 Task: In the  document riskmgmt.txt Select the text and change paragraph spacing to  '1.5' Change page orientation to  'Landscape' Add Page color Navy Blue
Action: Mouse pressed left at (361, 436)
Screenshot: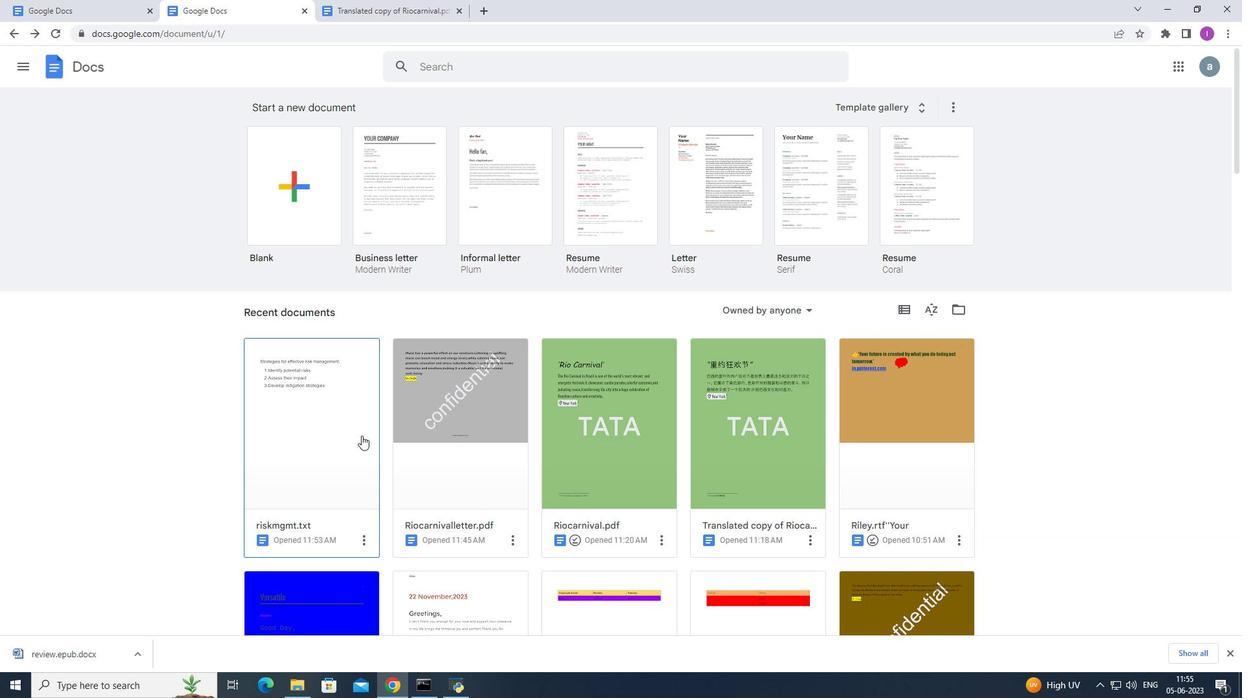 
Action: Mouse moved to (392, 225)
Screenshot: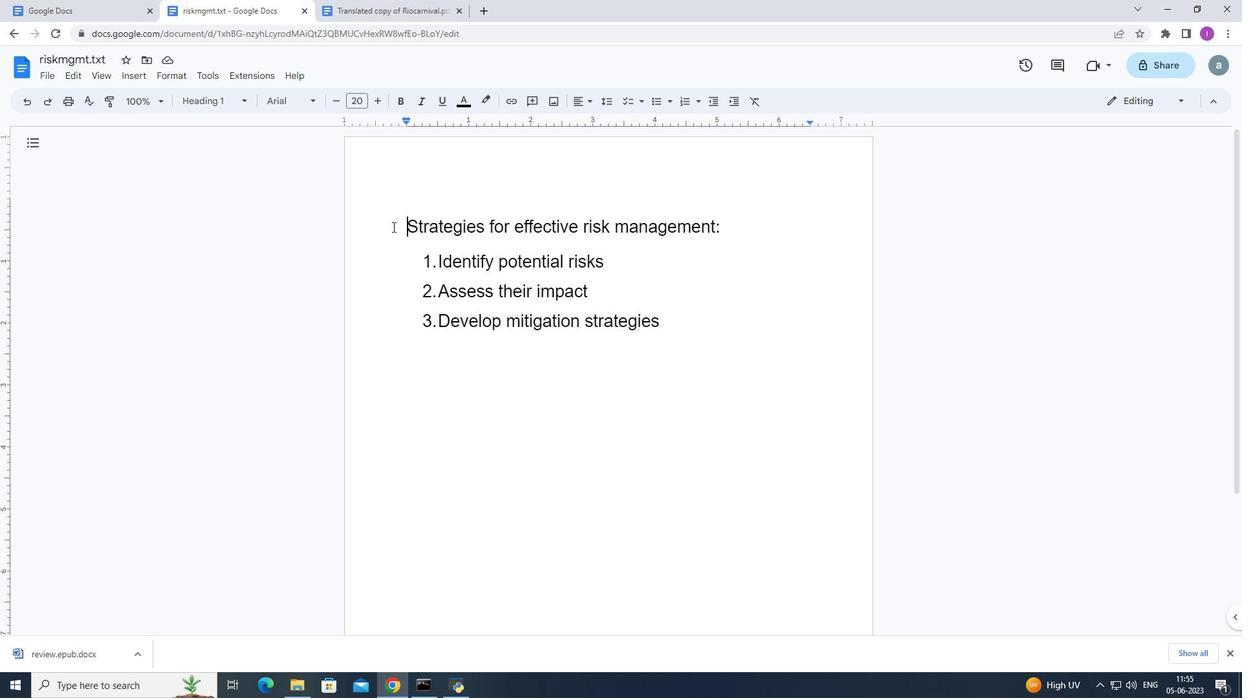 
Action: Mouse pressed left at (392, 225)
Screenshot: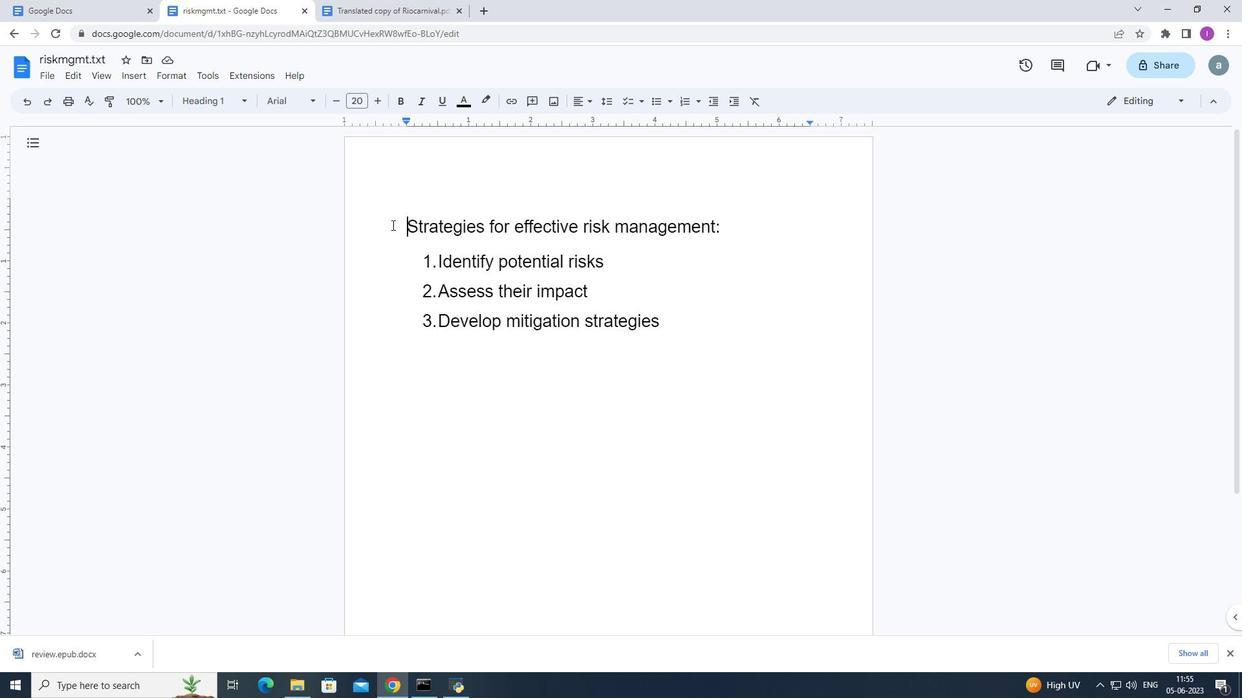 
Action: Mouse moved to (599, 100)
Screenshot: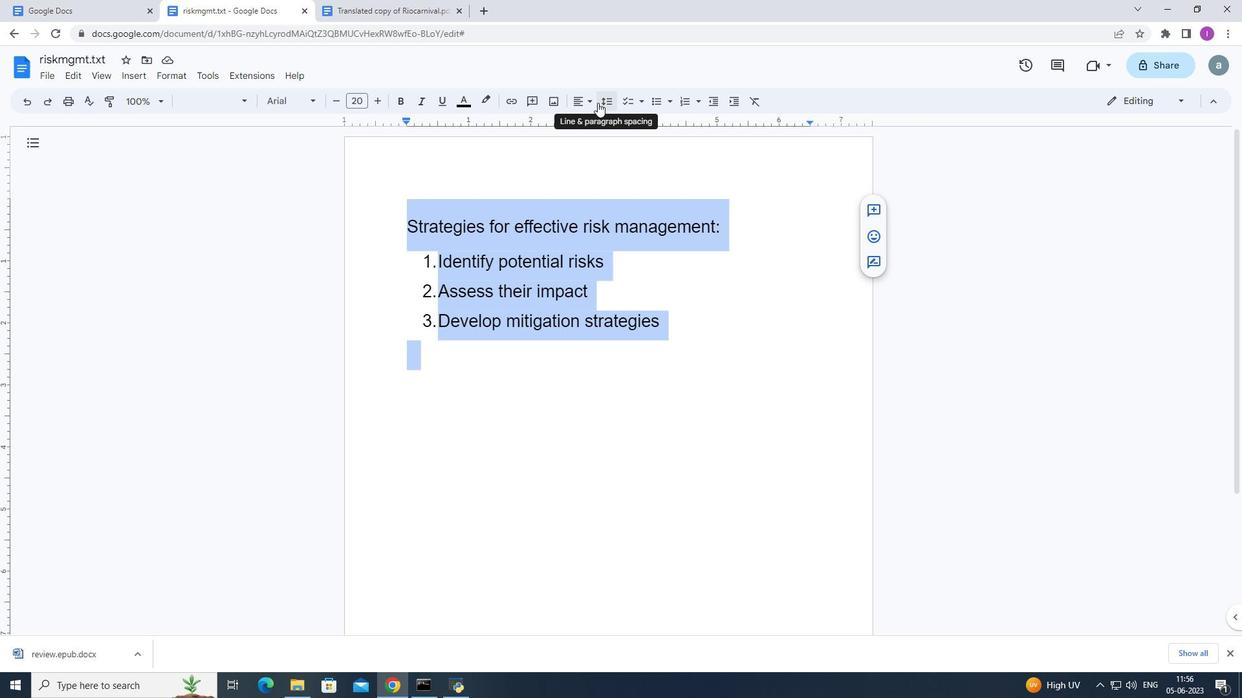 
Action: Mouse pressed left at (599, 100)
Screenshot: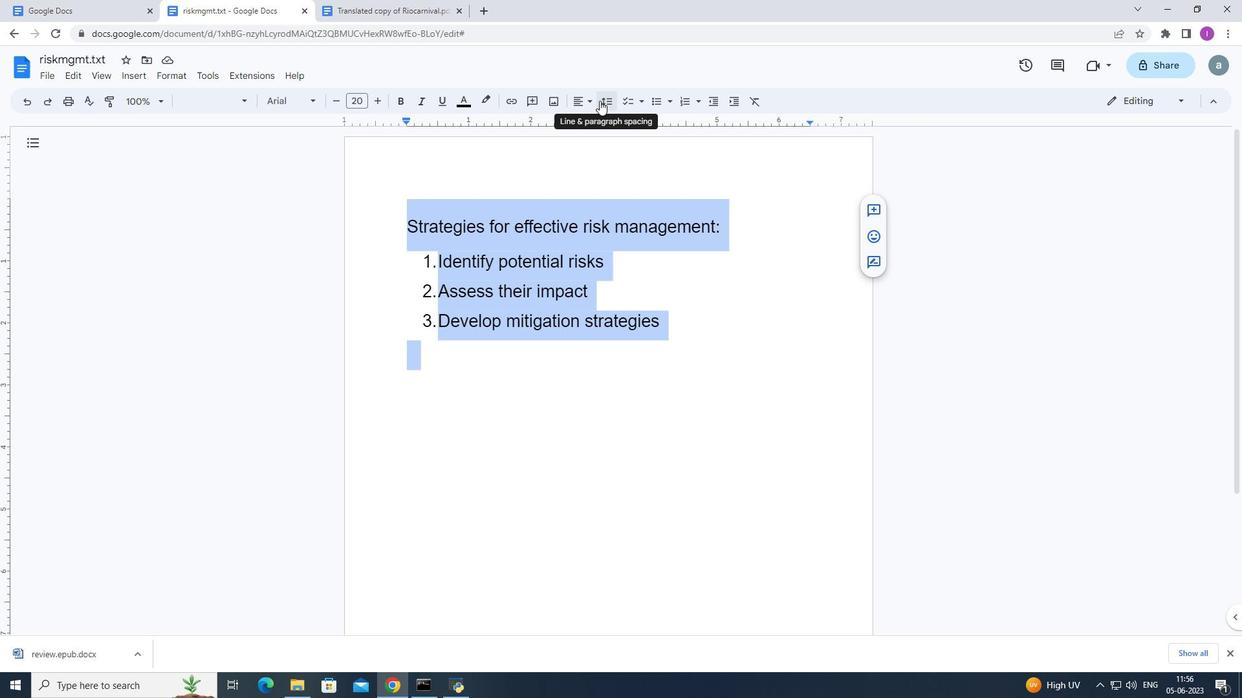 
Action: Mouse moved to (637, 159)
Screenshot: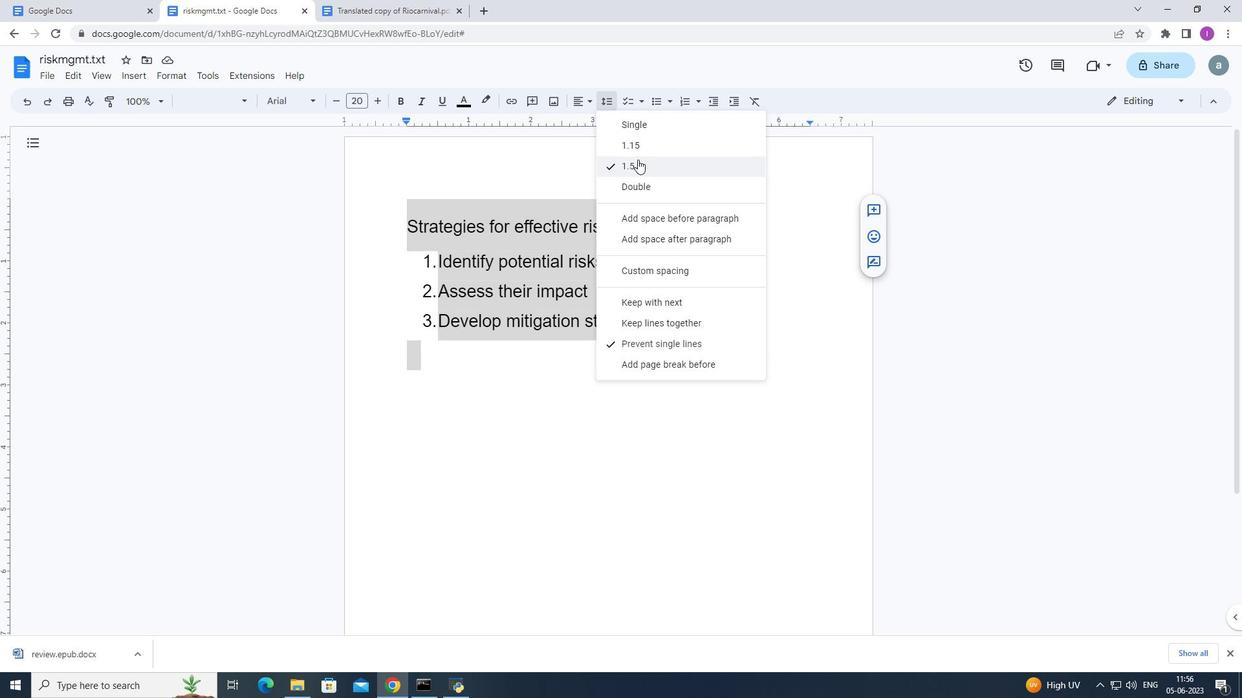 
Action: Mouse pressed left at (637, 159)
Screenshot: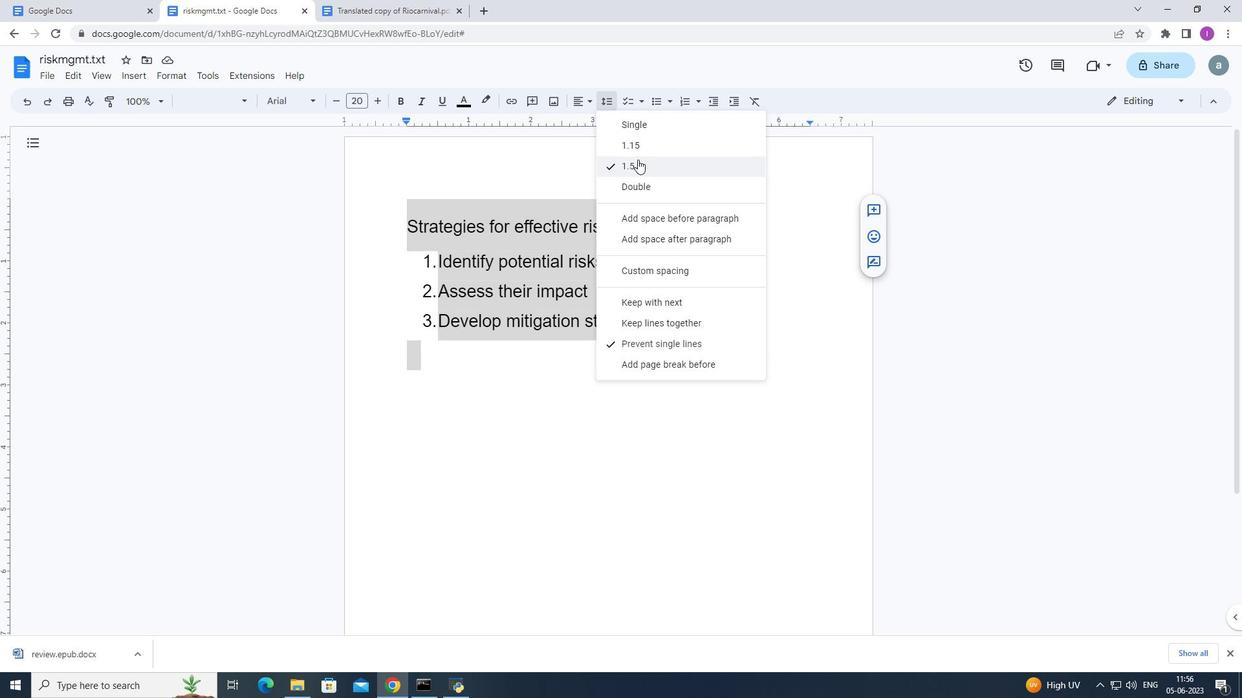 
Action: Mouse moved to (212, 203)
Screenshot: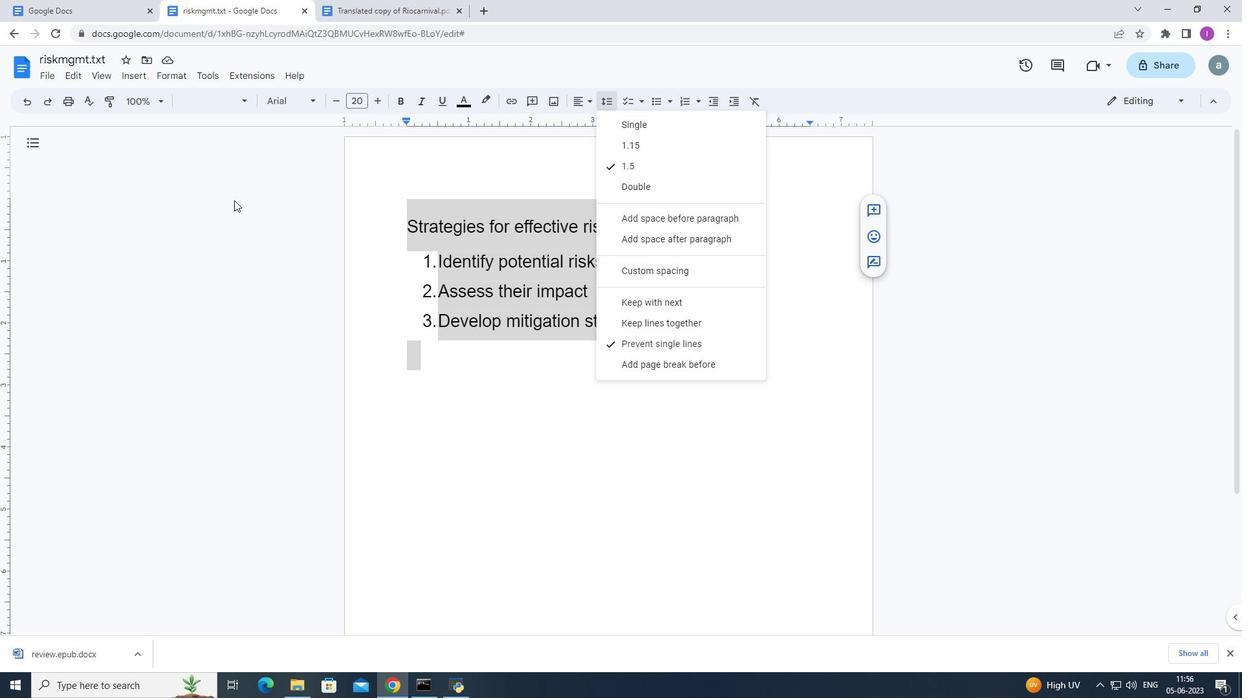 
Action: Mouse pressed left at (212, 203)
Screenshot: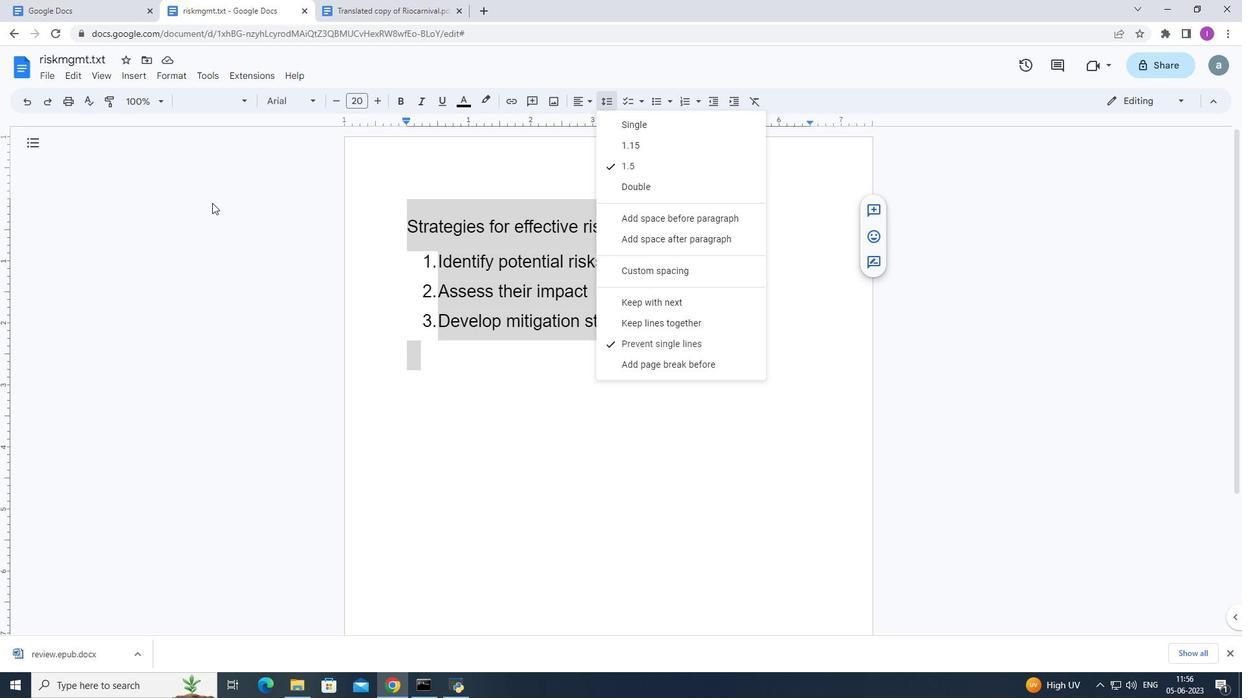 
Action: Mouse moved to (42, 77)
Screenshot: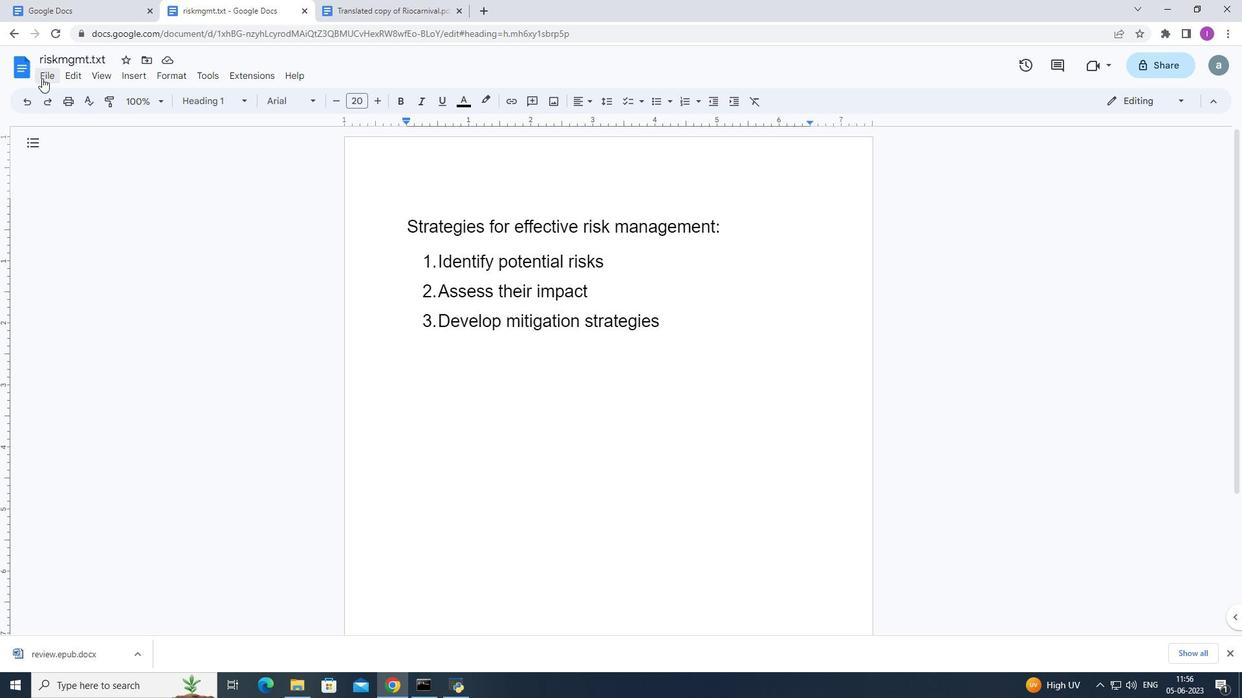 
Action: Mouse pressed left at (42, 77)
Screenshot: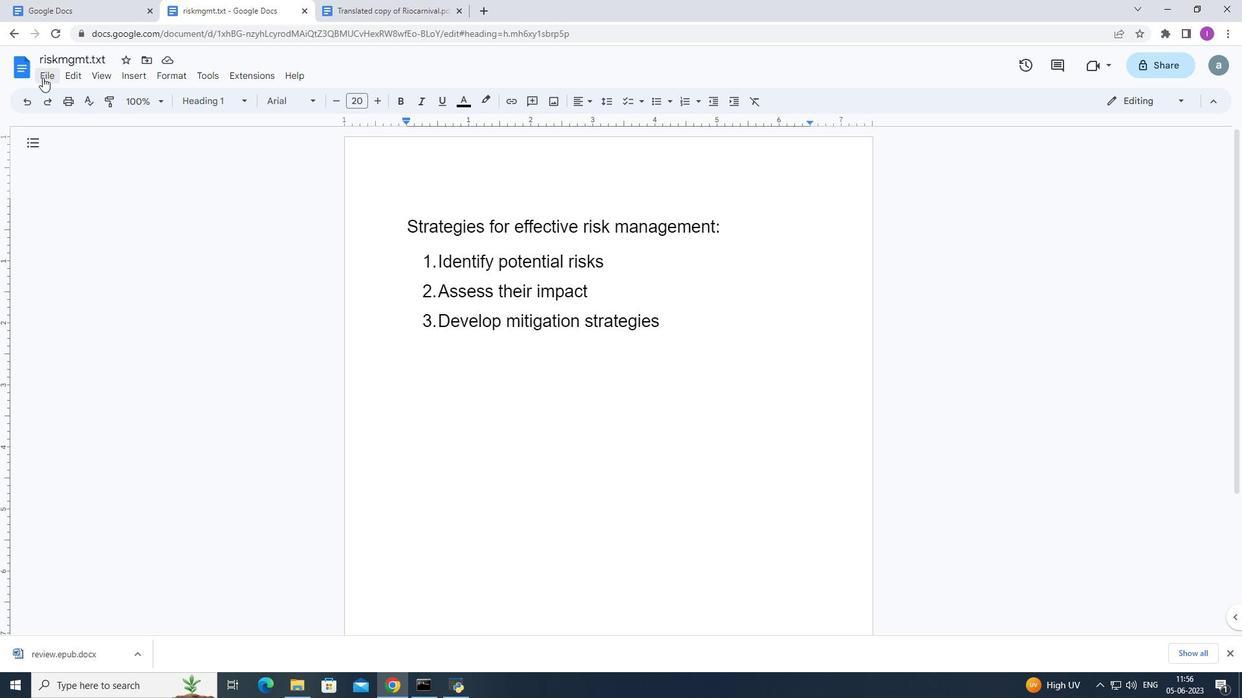 
Action: Mouse moved to (199, 434)
Screenshot: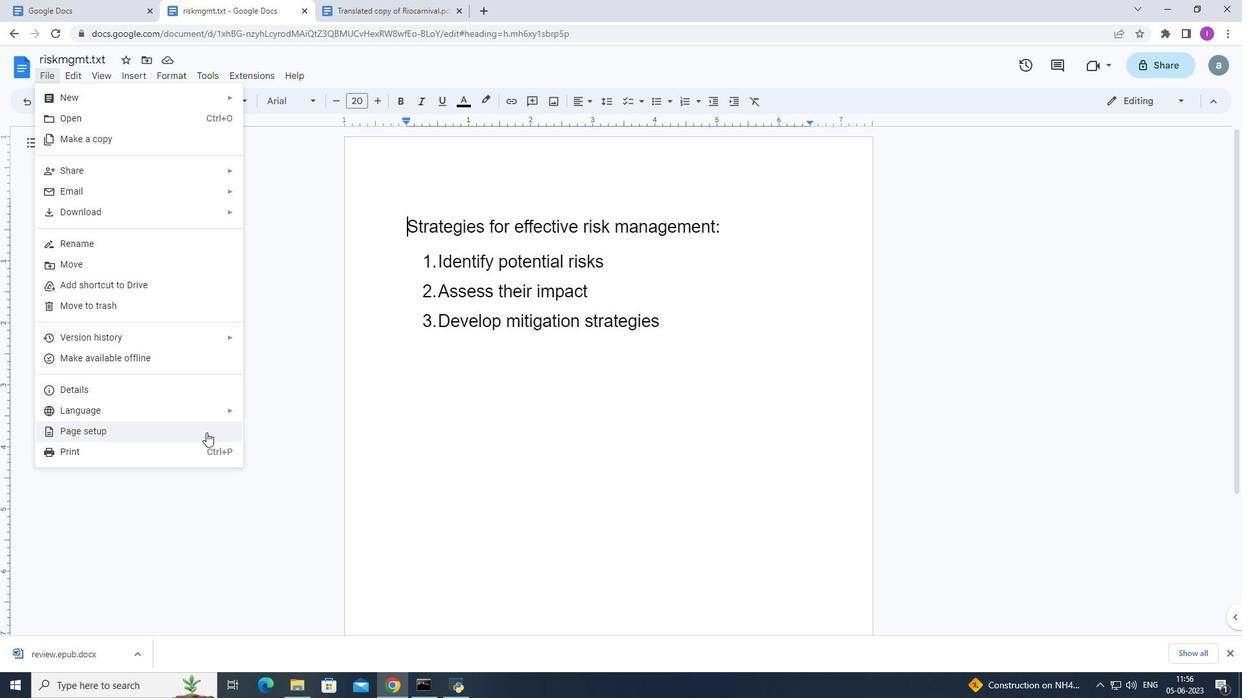 
Action: Mouse pressed left at (199, 434)
Screenshot: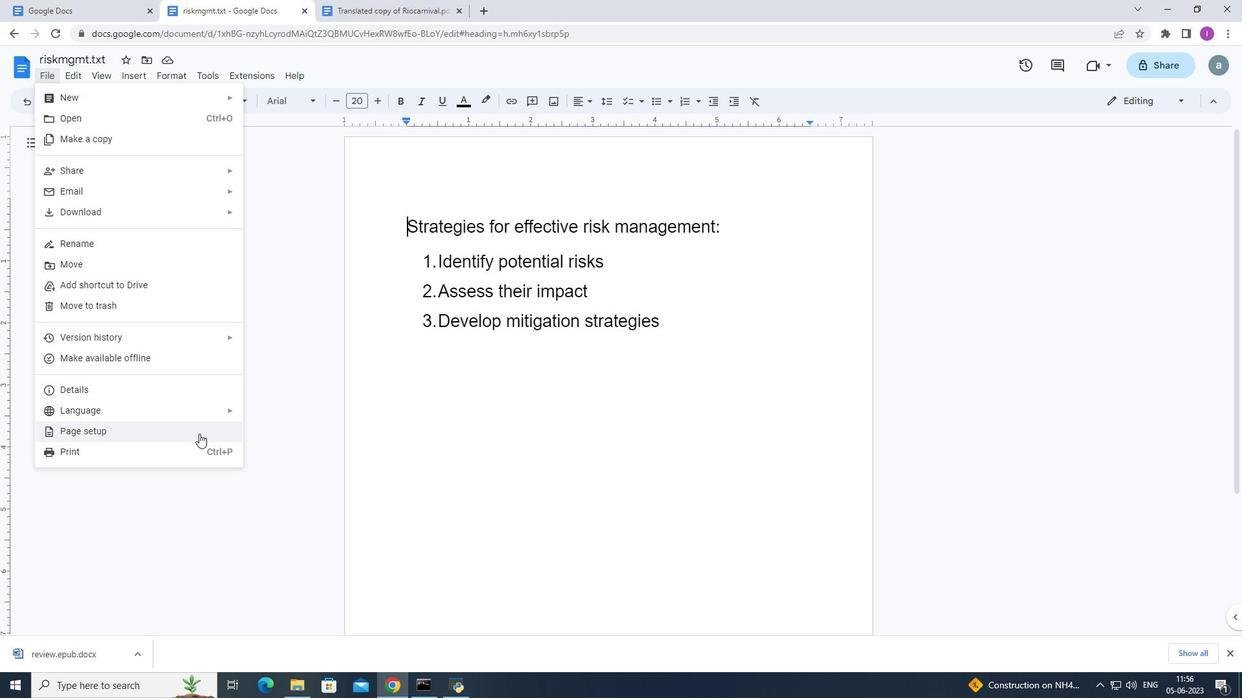 
Action: Mouse moved to (569, 320)
Screenshot: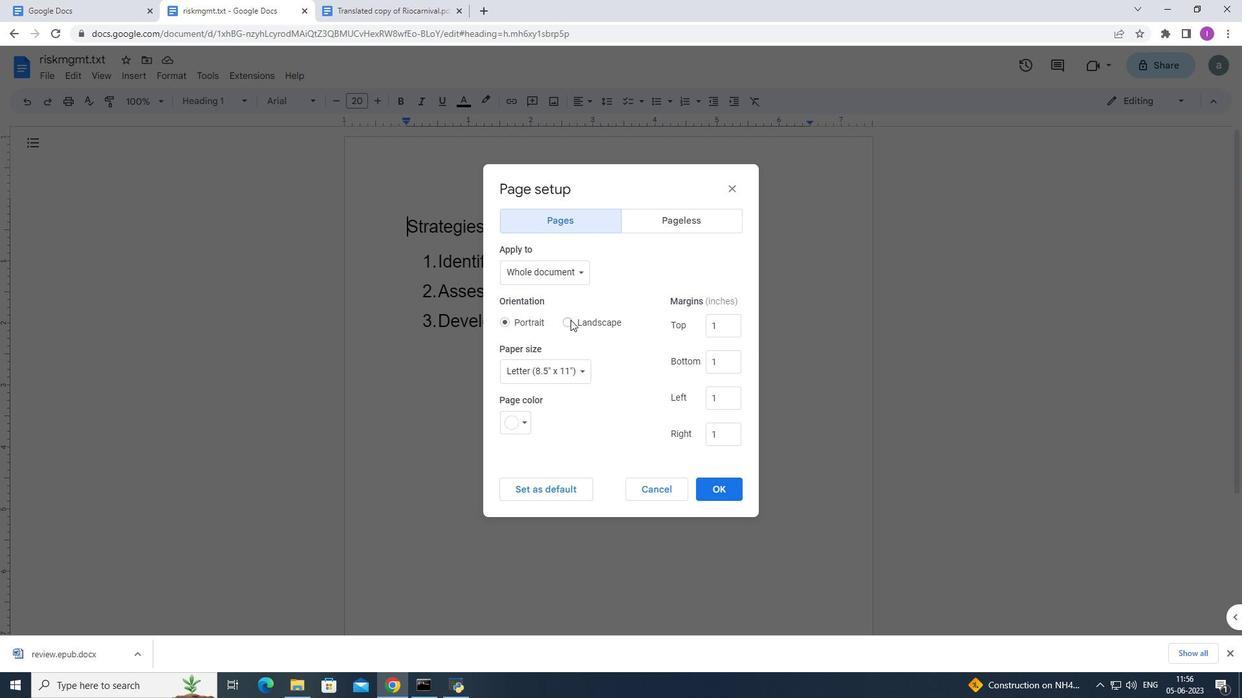 
Action: Mouse pressed left at (569, 320)
Screenshot: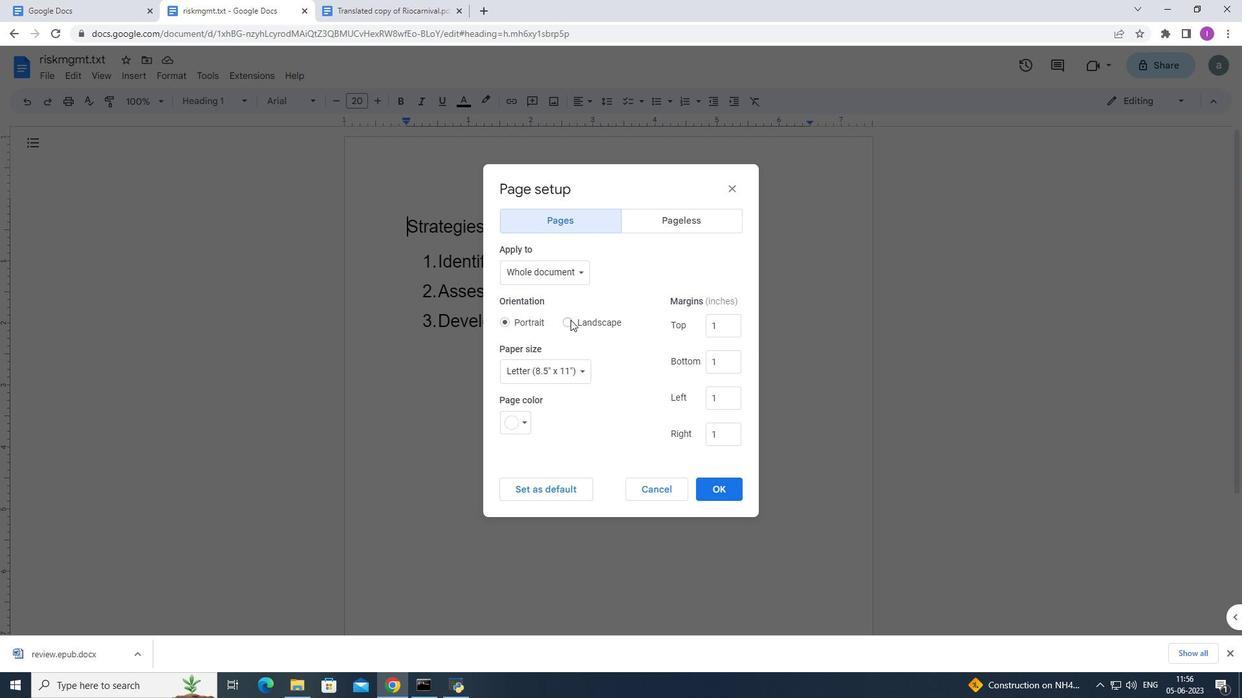 
Action: Mouse moved to (716, 491)
Screenshot: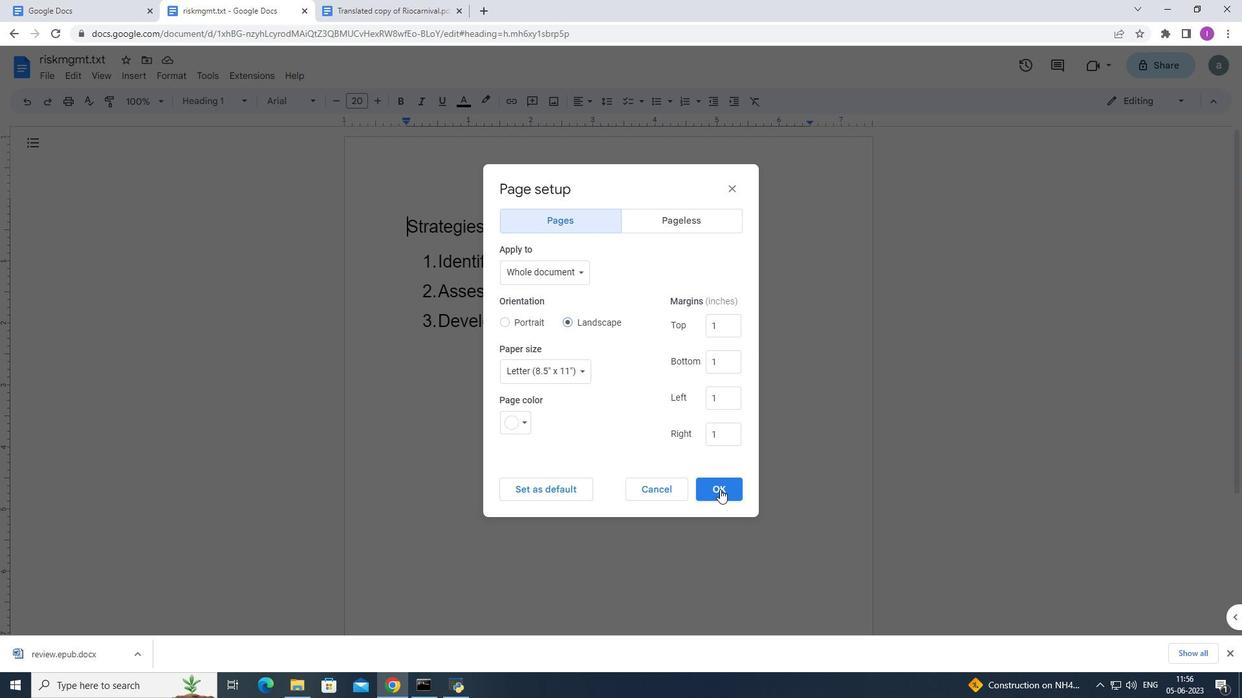 
Action: Mouse pressed left at (716, 491)
Screenshot: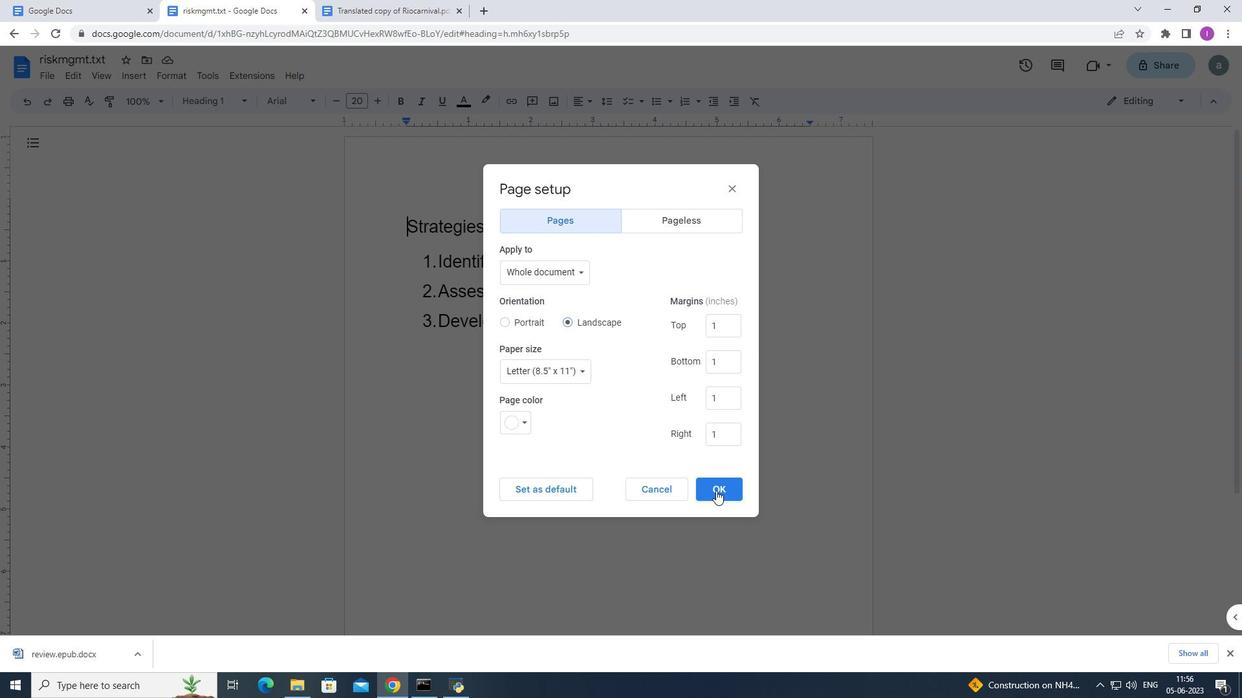 
Action: Mouse pressed left at (716, 491)
Screenshot: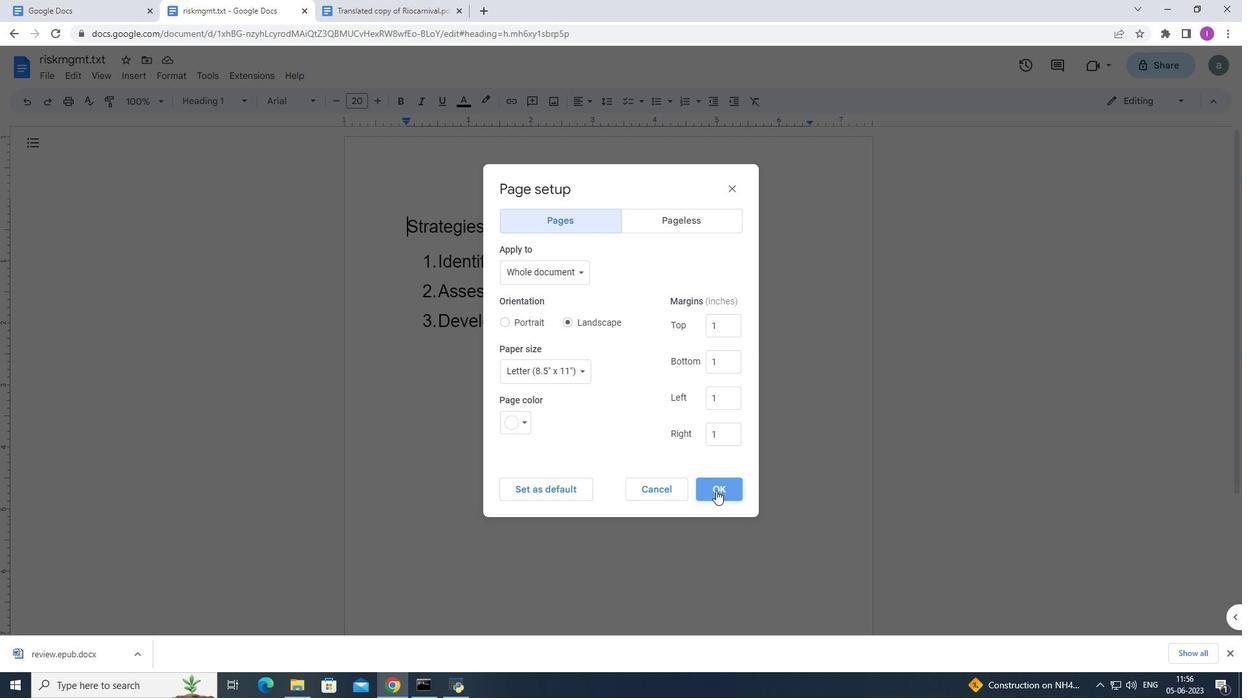 
Action: Mouse moved to (48, 78)
Screenshot: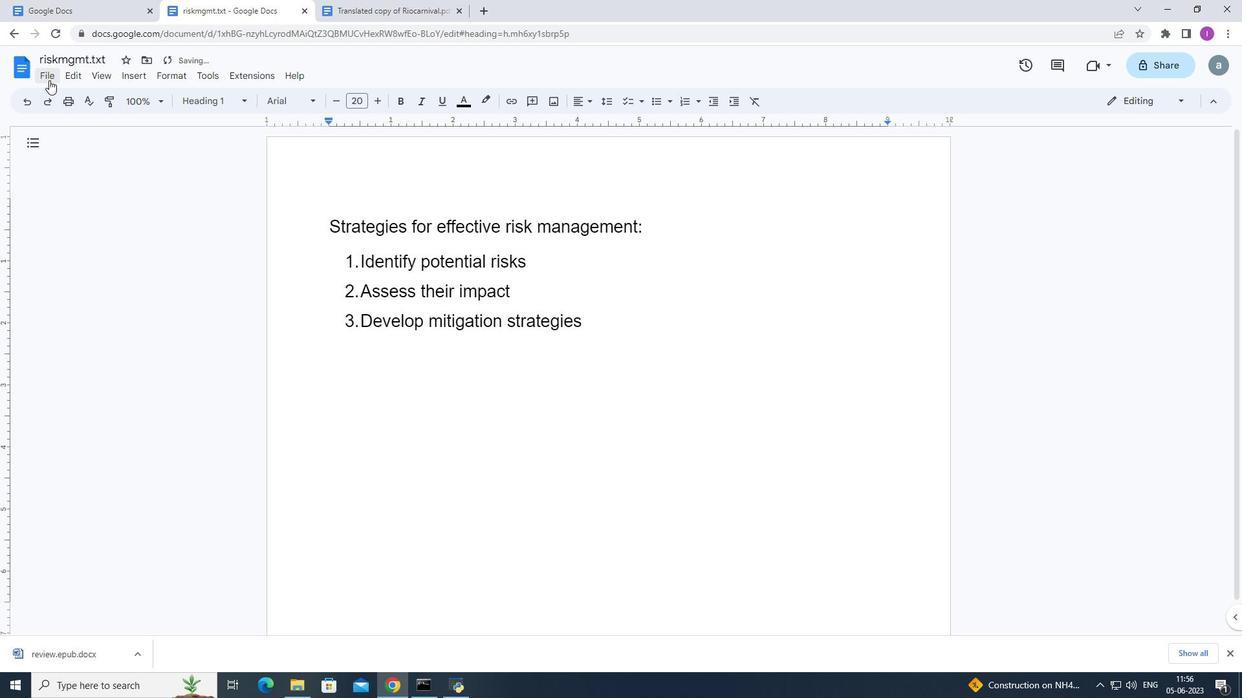 
Action: Mouse pressed left at (48, 78)
Screenshot: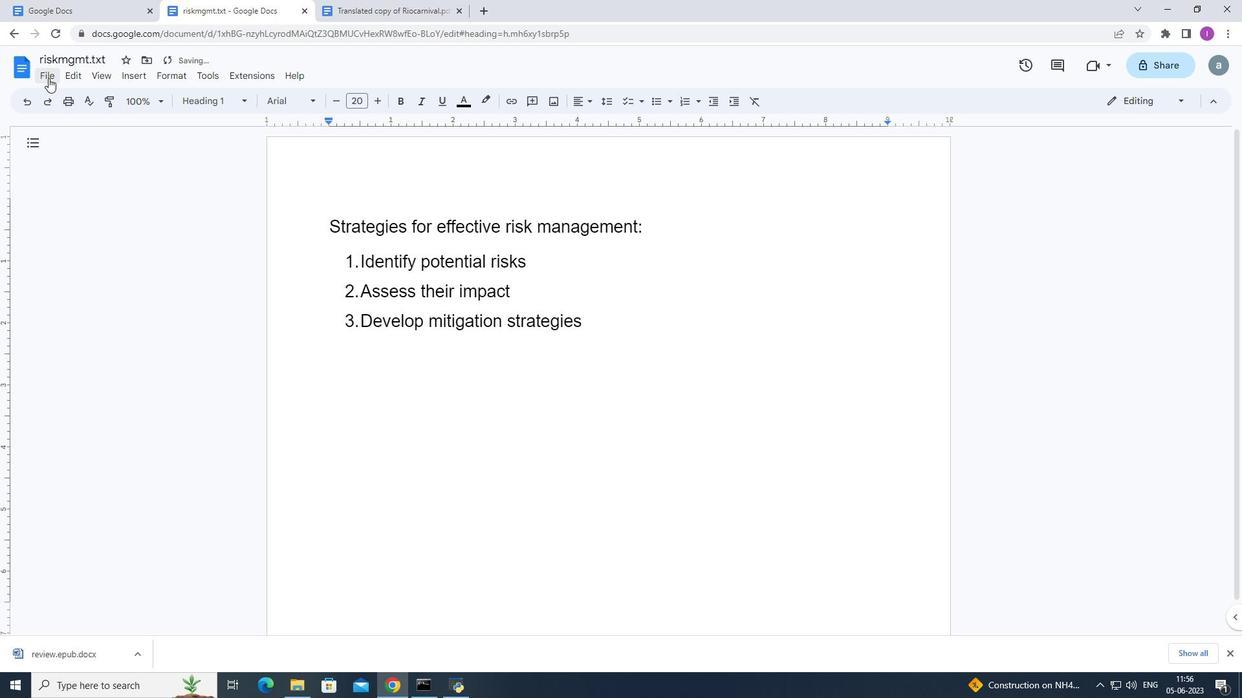
Action: Mouse moved to (104, 428)
Screenshot: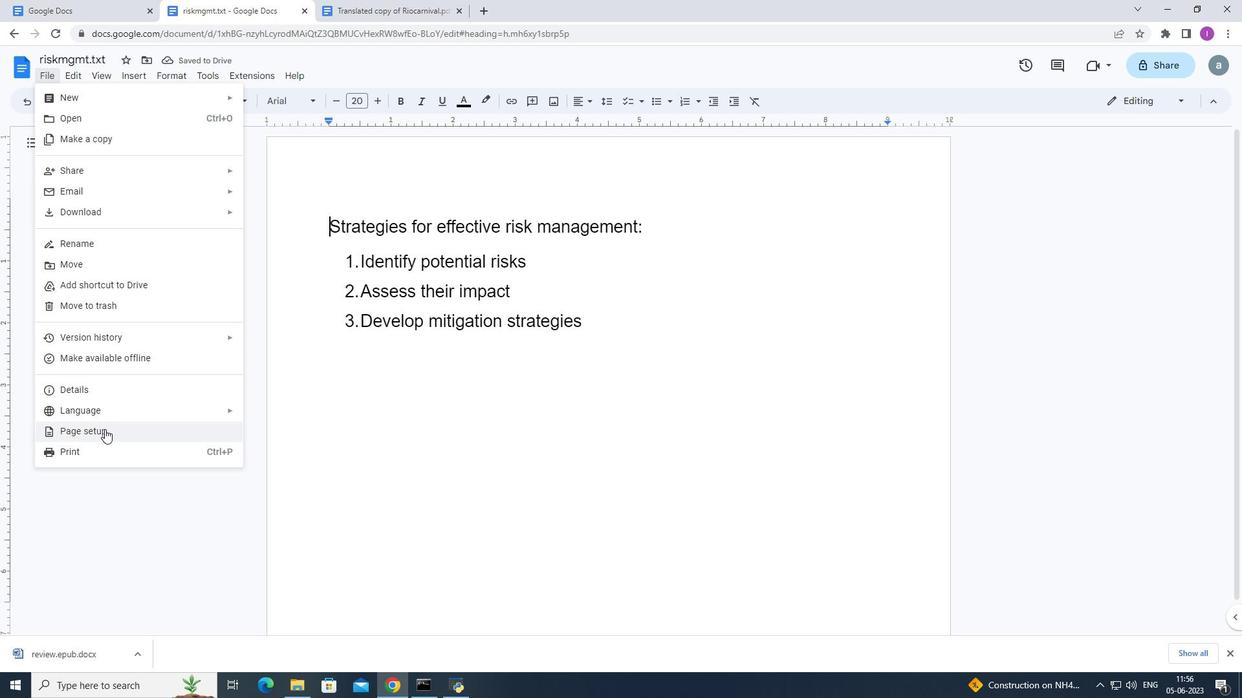 
Action: Mouse pressed left at (104, 428)
Screenshot: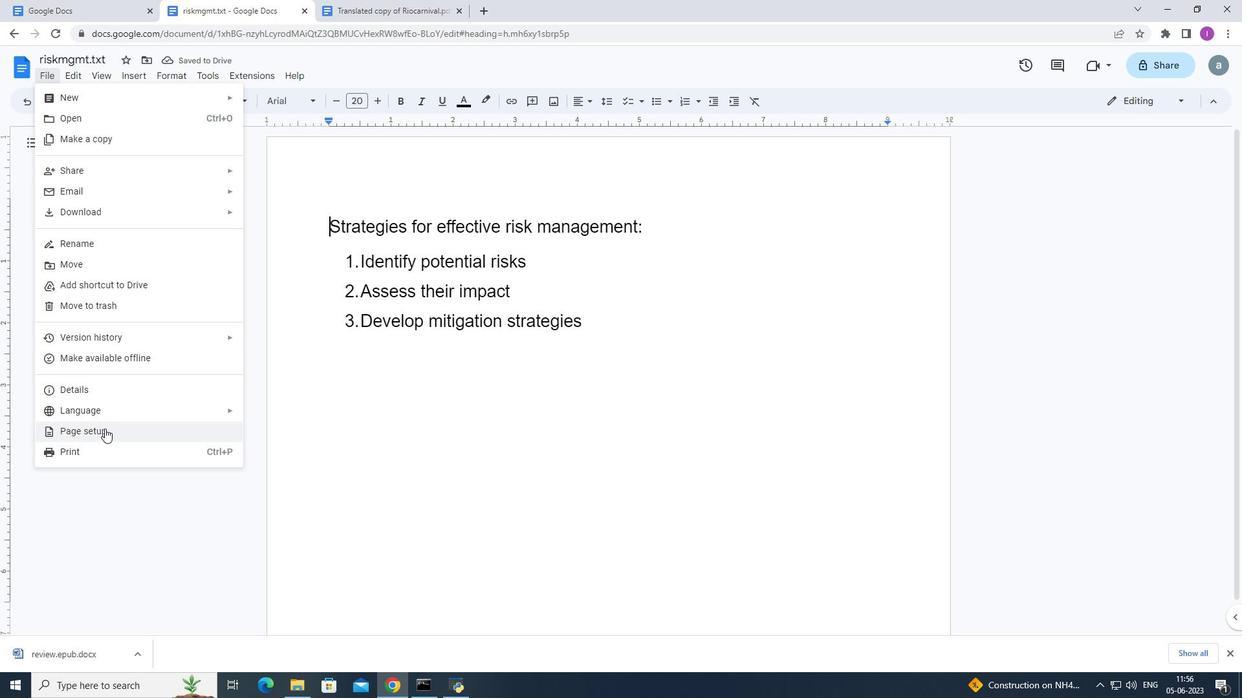 
Action: Mouse moved to (527, 423)
Screenshot: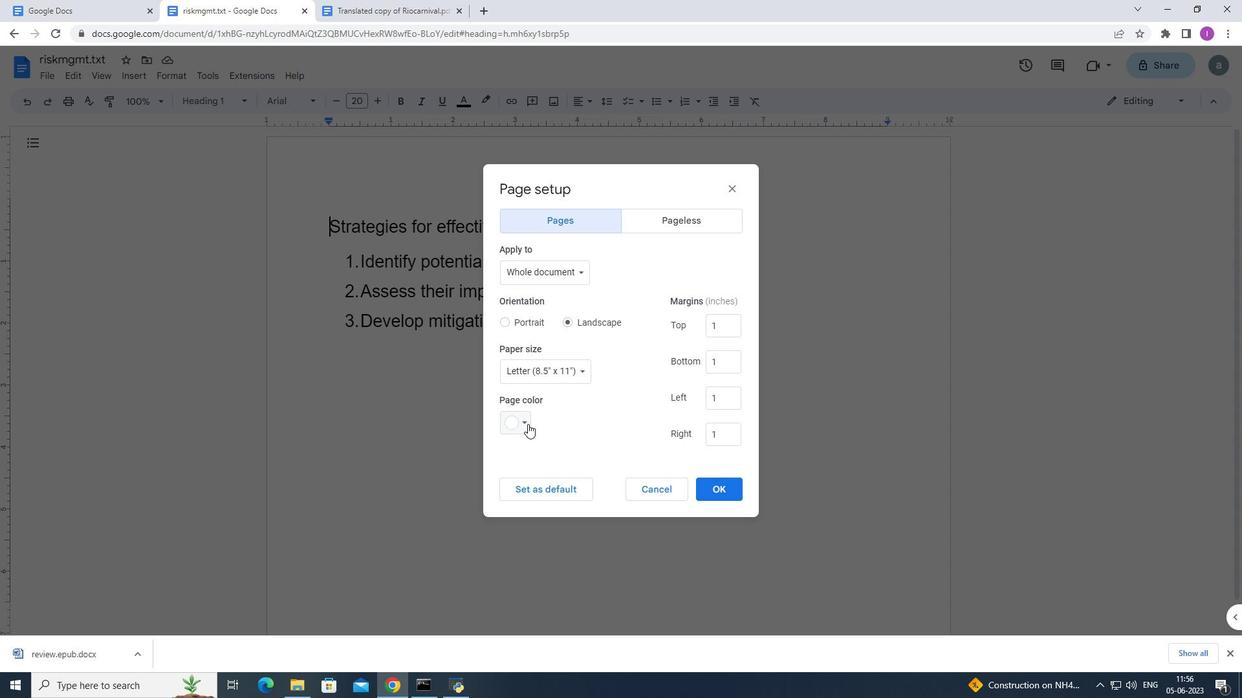 
Action: Mouse pressed left at (527, 423)
Screenshot: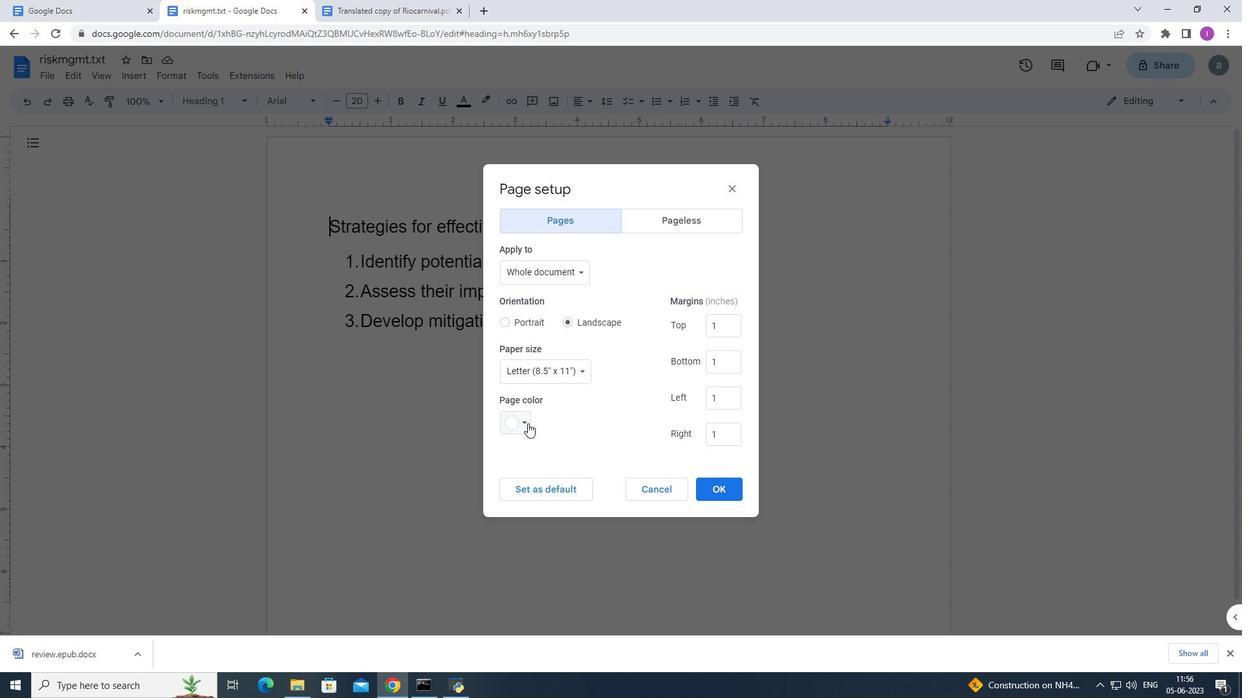 
Action: Mouse moved to (514, 584)
Screenshot: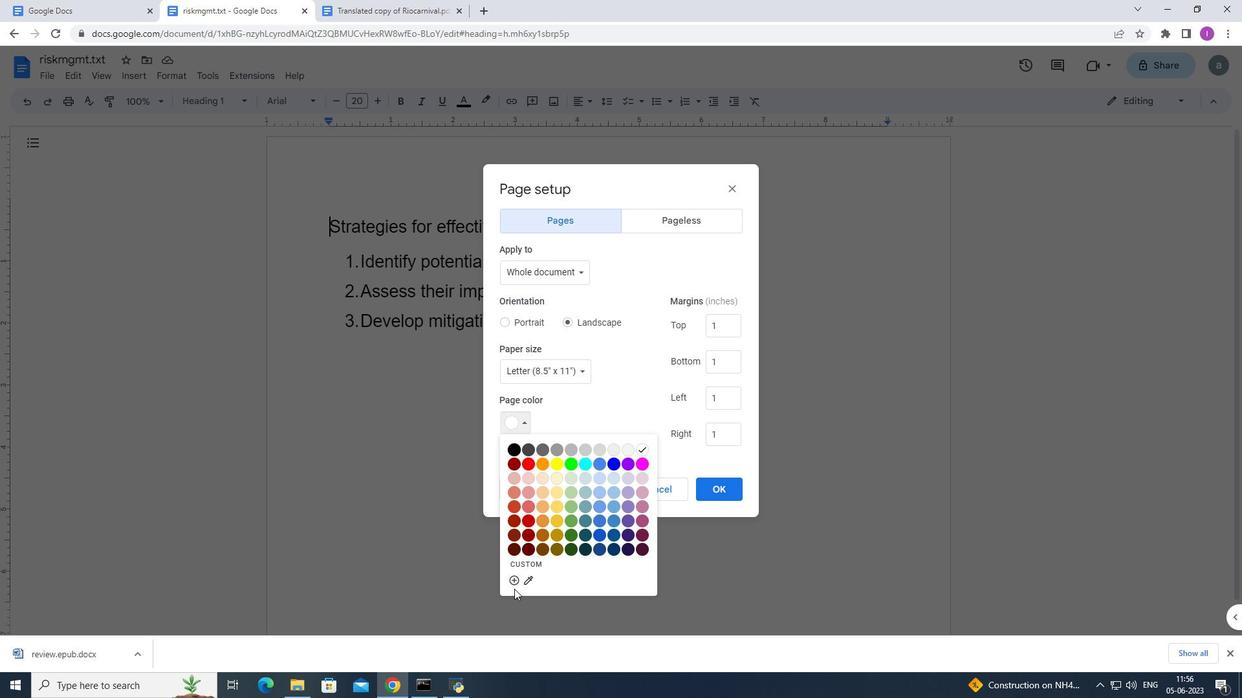 
Action: Mouse pressed left at (514, 584)
Screenshot: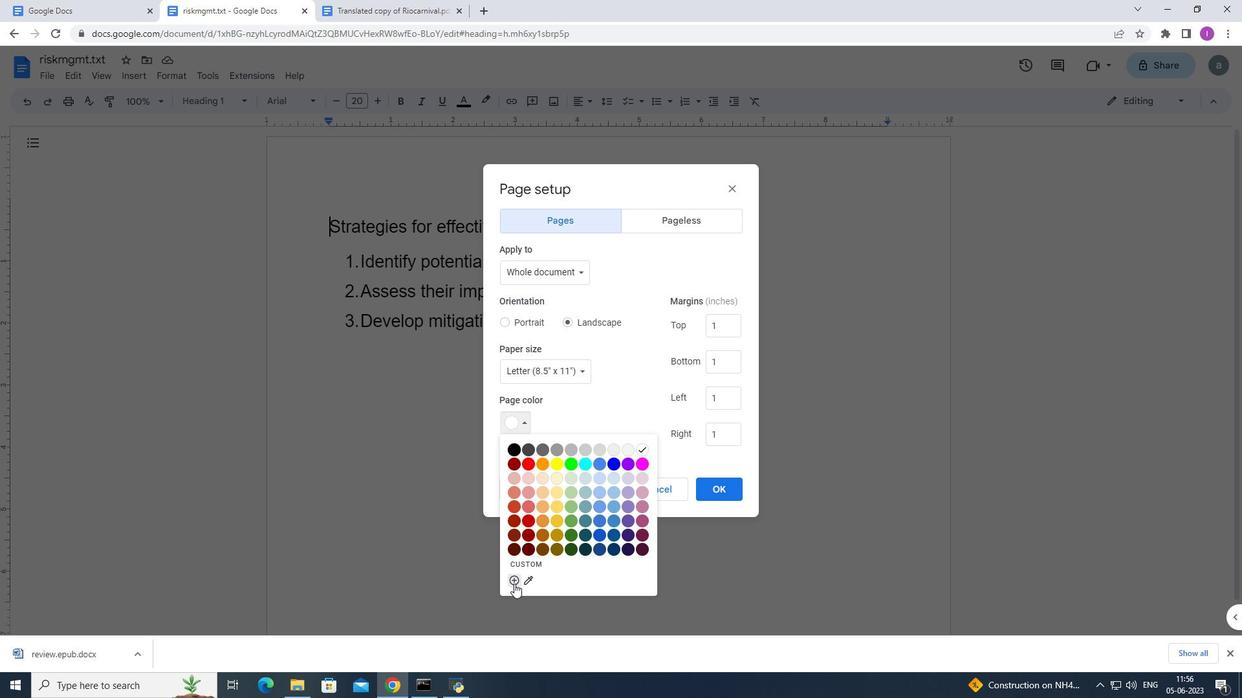 
Action: Mouse moved to (632, 349)
Screenshot: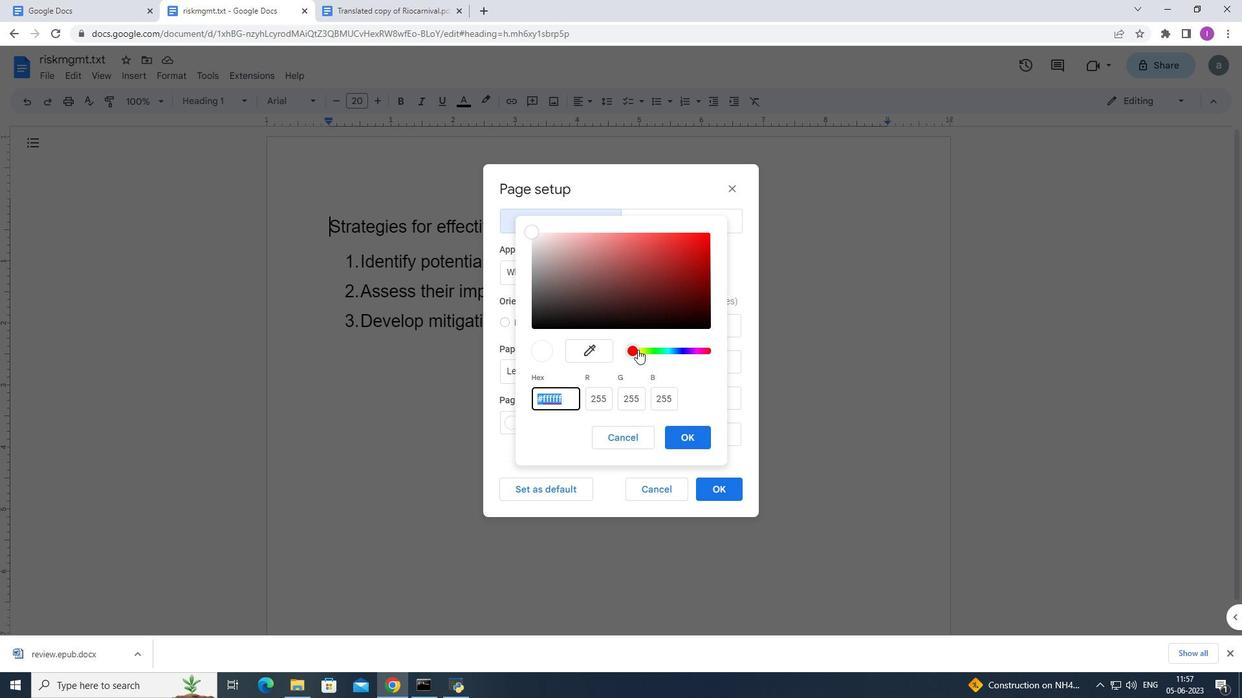 
Action: Mouse pressed left at (632, 349)
Screenshot: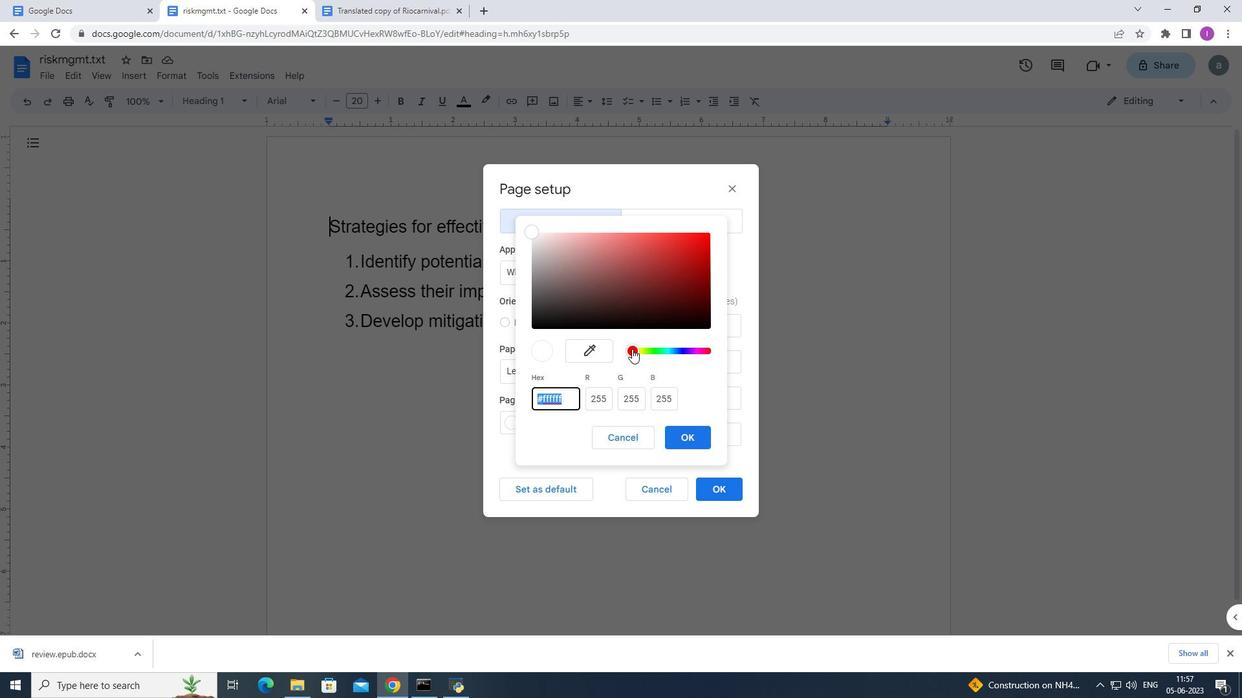 
Action: Mouse moved to (674, 351)
Screenshot: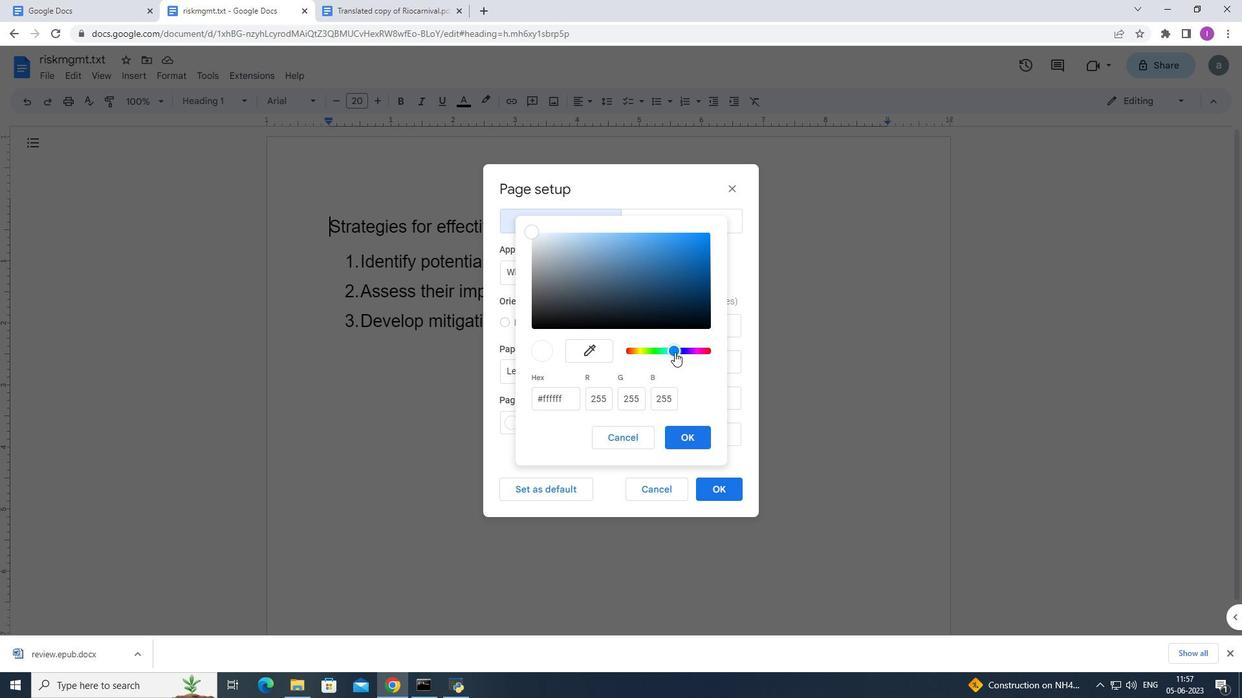 
Action: Mouse pressed left at (674, 351)
Screenshot: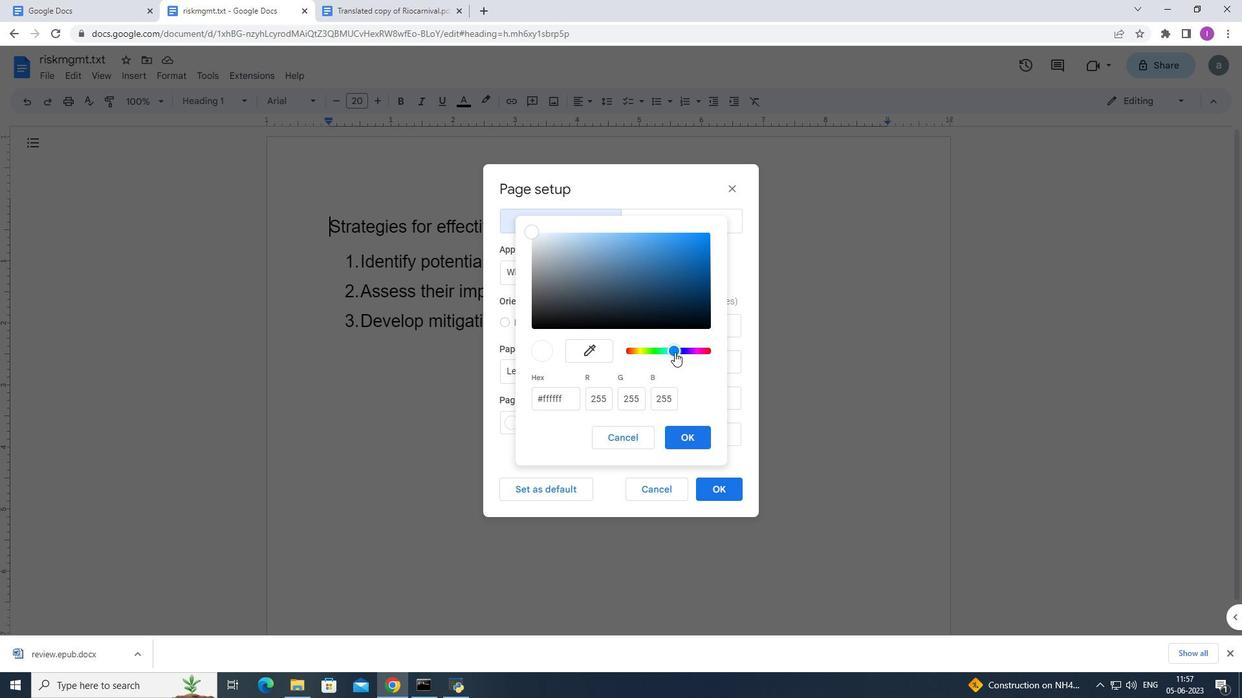 
Action: Mouse moved to (681, 254)
Screenshot: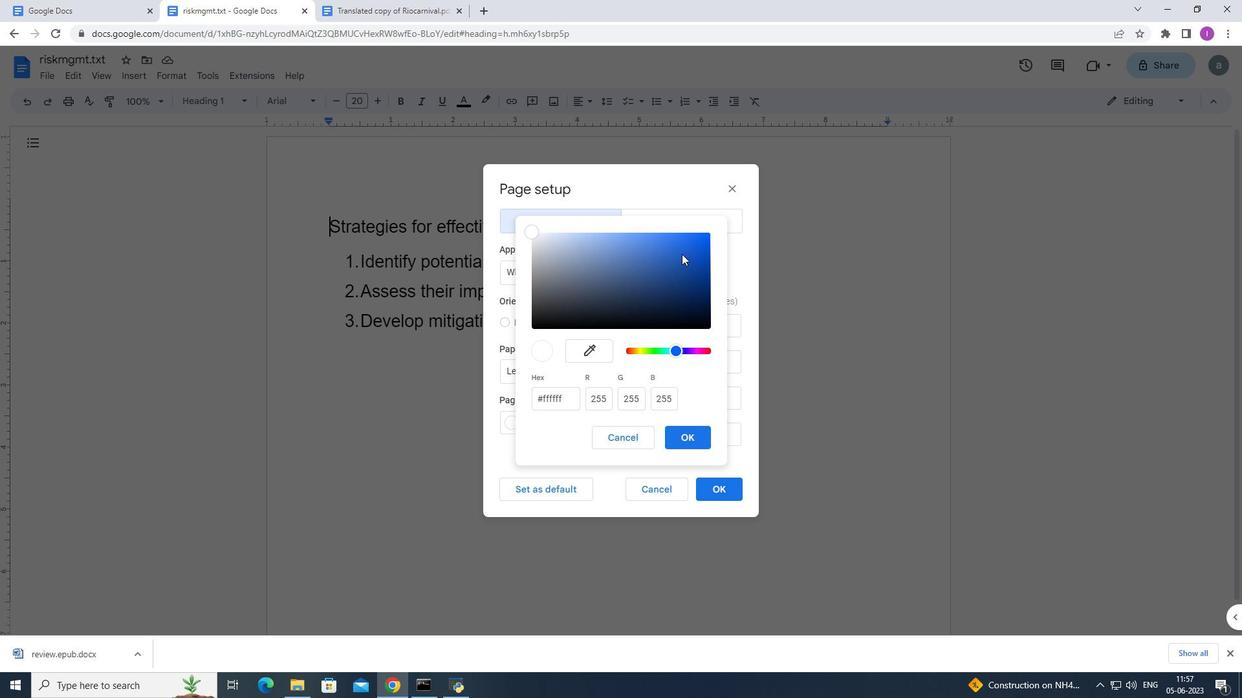 
Action: Mouse pressed left at (681, 254)
Screenshot: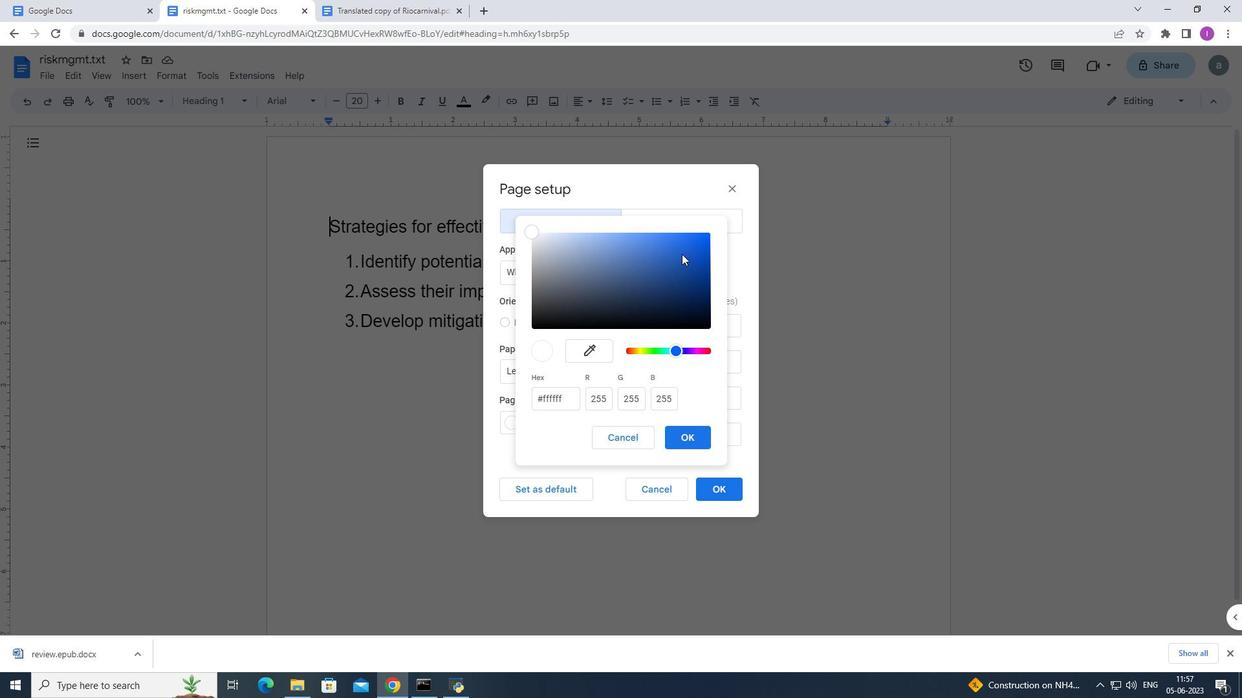 
Action: Mouse moved to (678, 240)
Screenshot: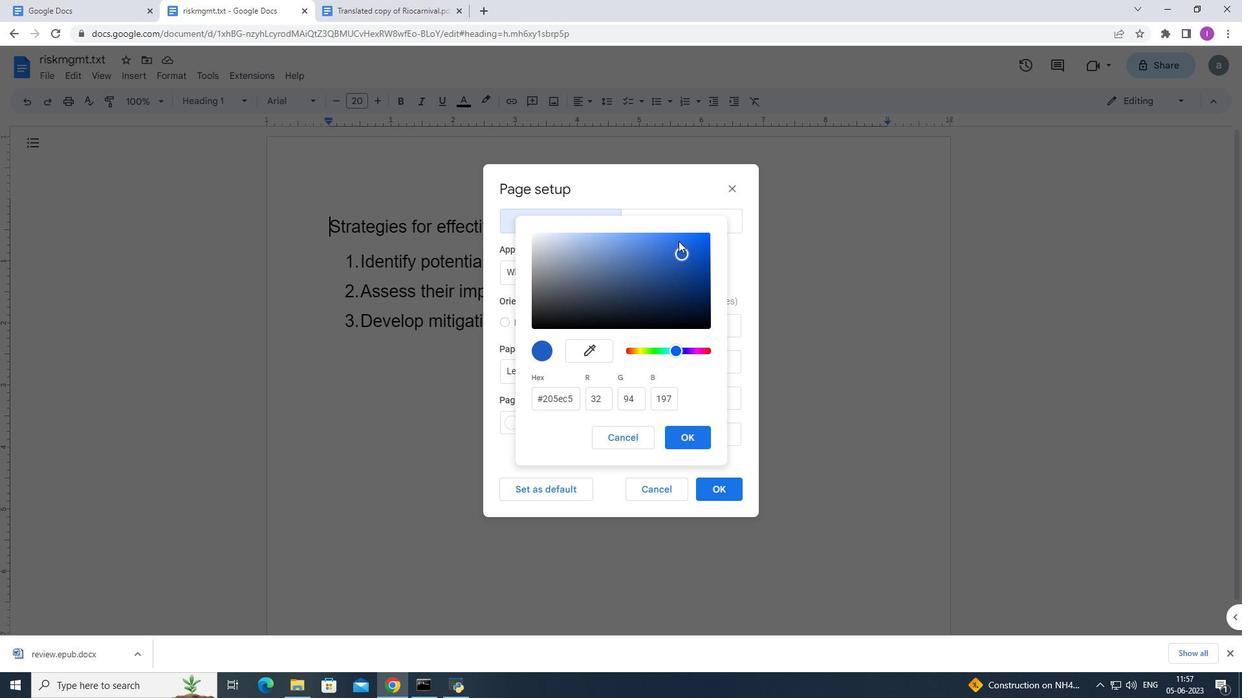 
Action: Mouse pressed left at (678, 240)
Screenshot: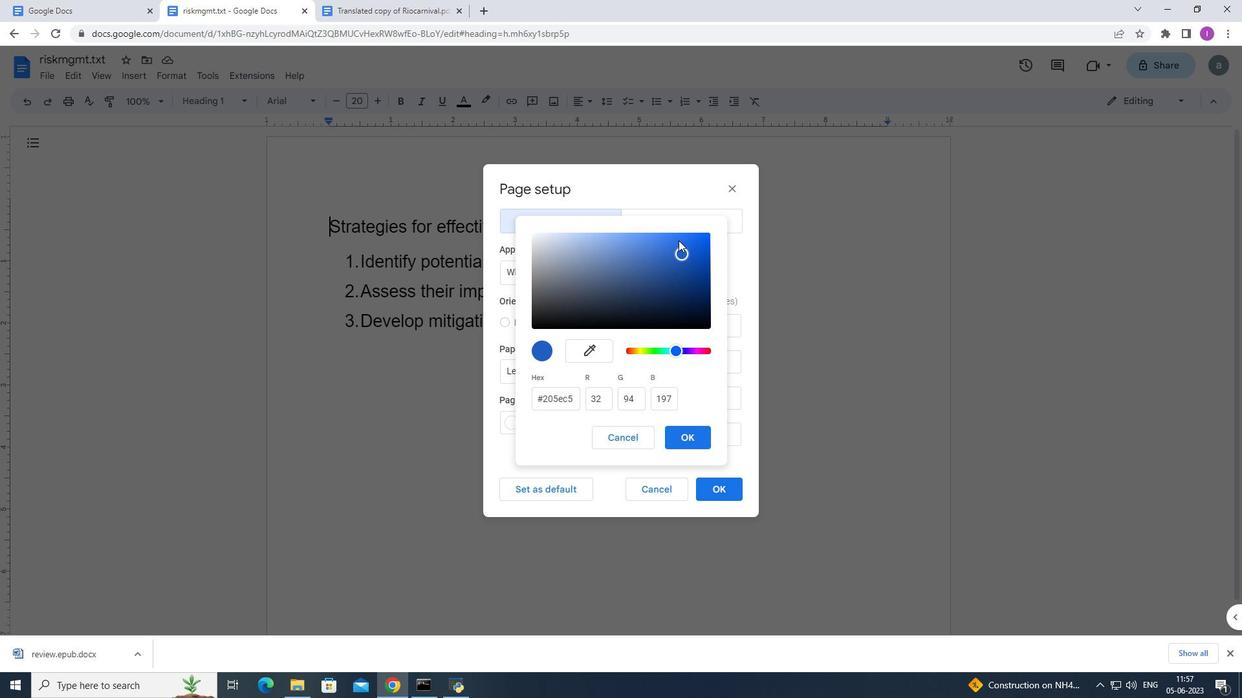 
Action: Mouse moved to (689, 236)
Screenshot: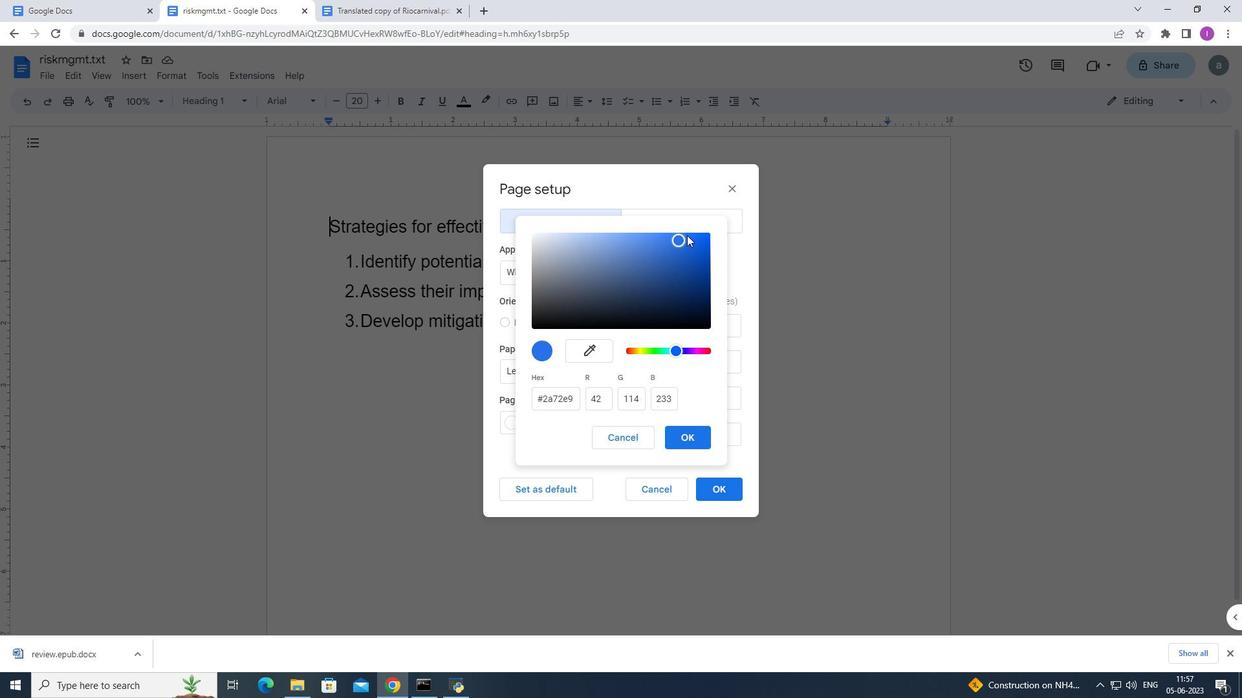 
Action: Mouse pressed left at (689, 236)
Screenshot: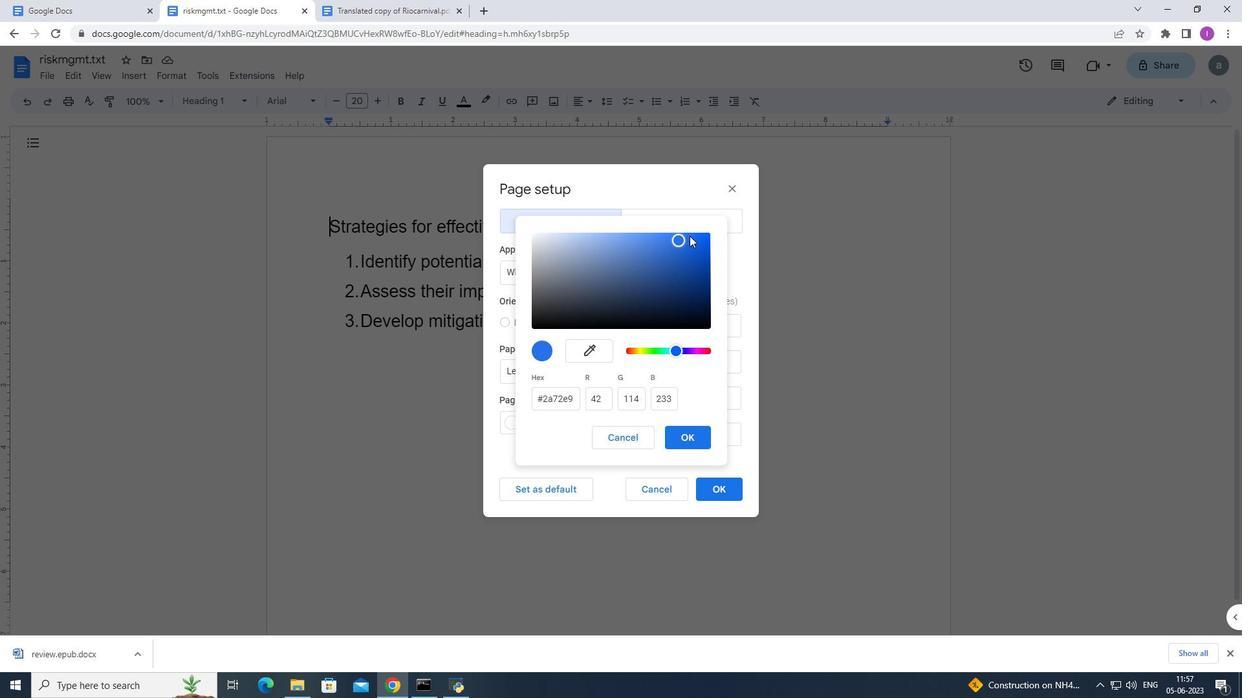 
Action: Mouse moved to (703, 252)
Screenshot: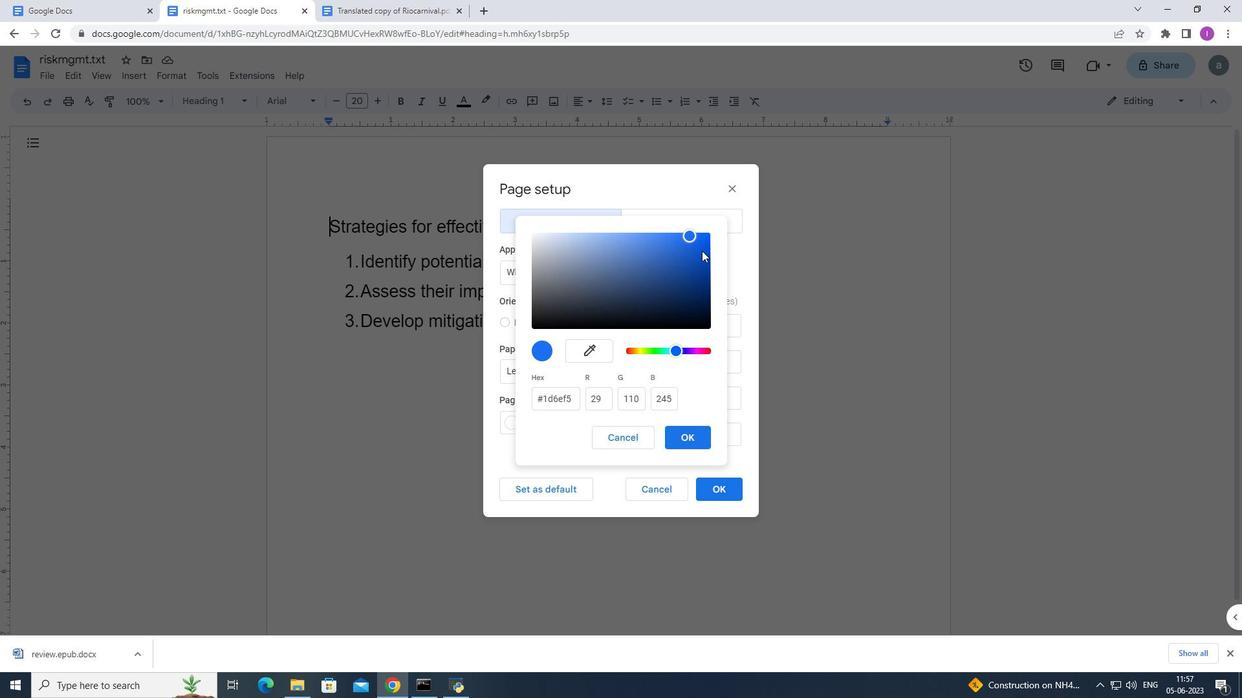 
Action: Mouse pressed left at (703, 252)
Screenshot: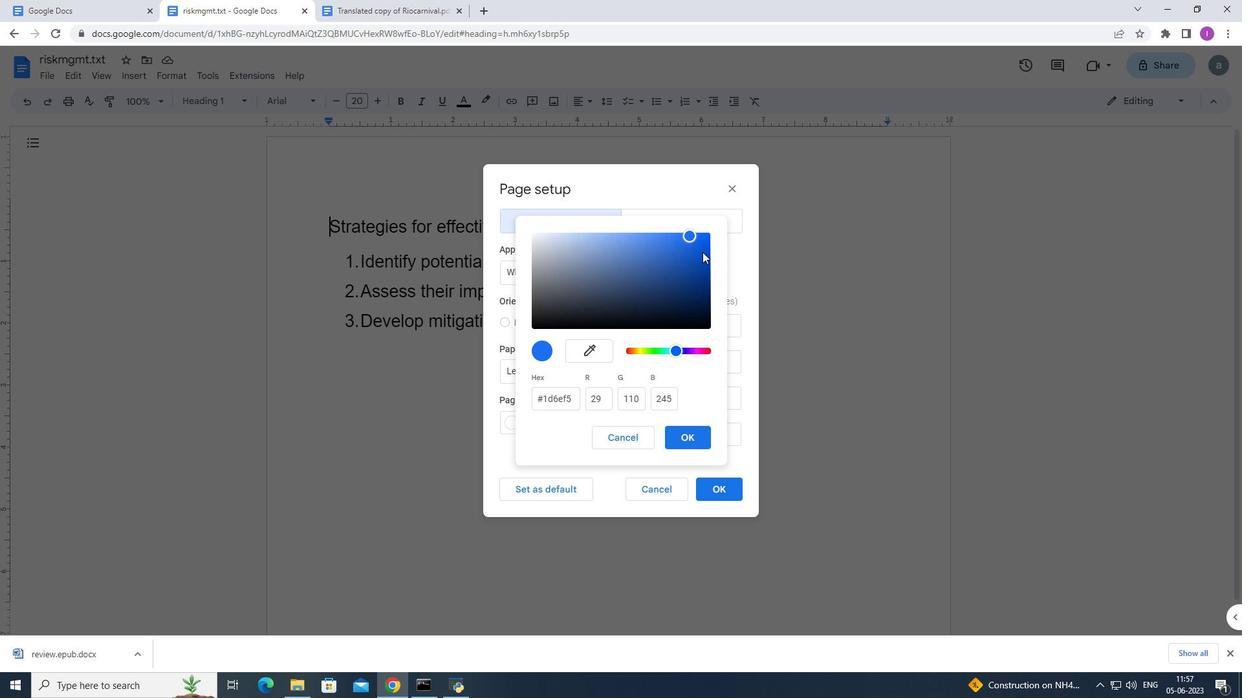 
Action: Mouse moved to (685, 244)
Screenshot: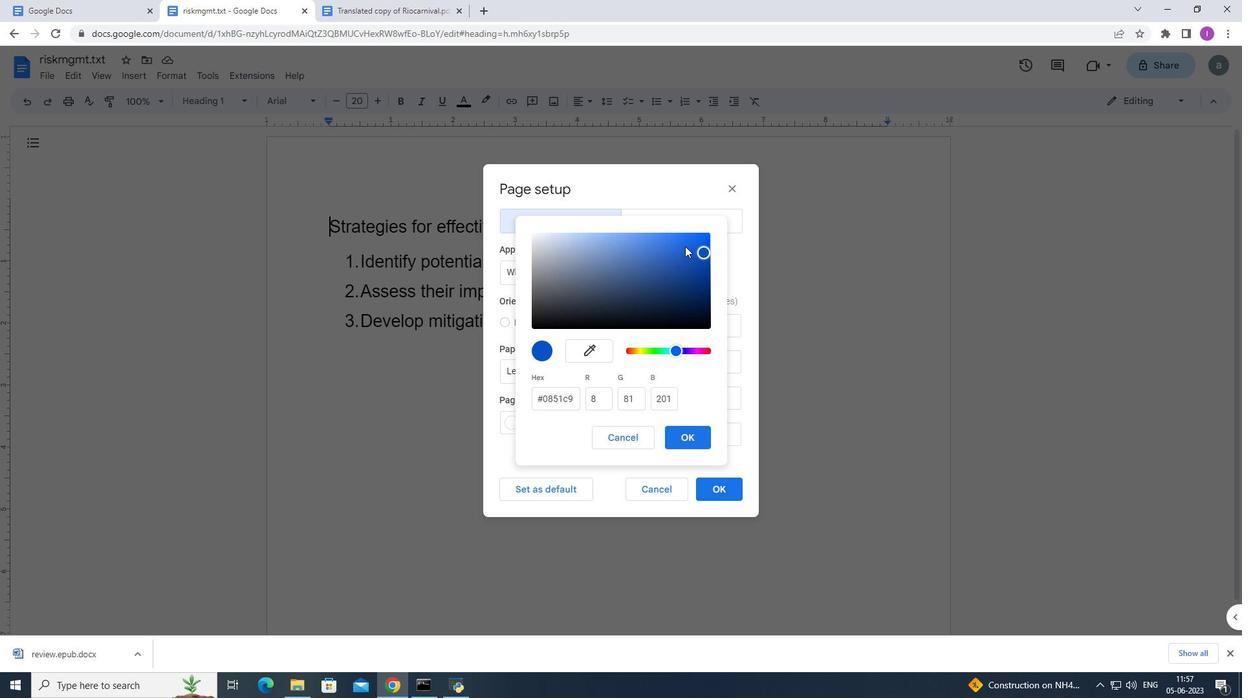 
Action: Mouse pressed left at (685, 244)
Screenshot: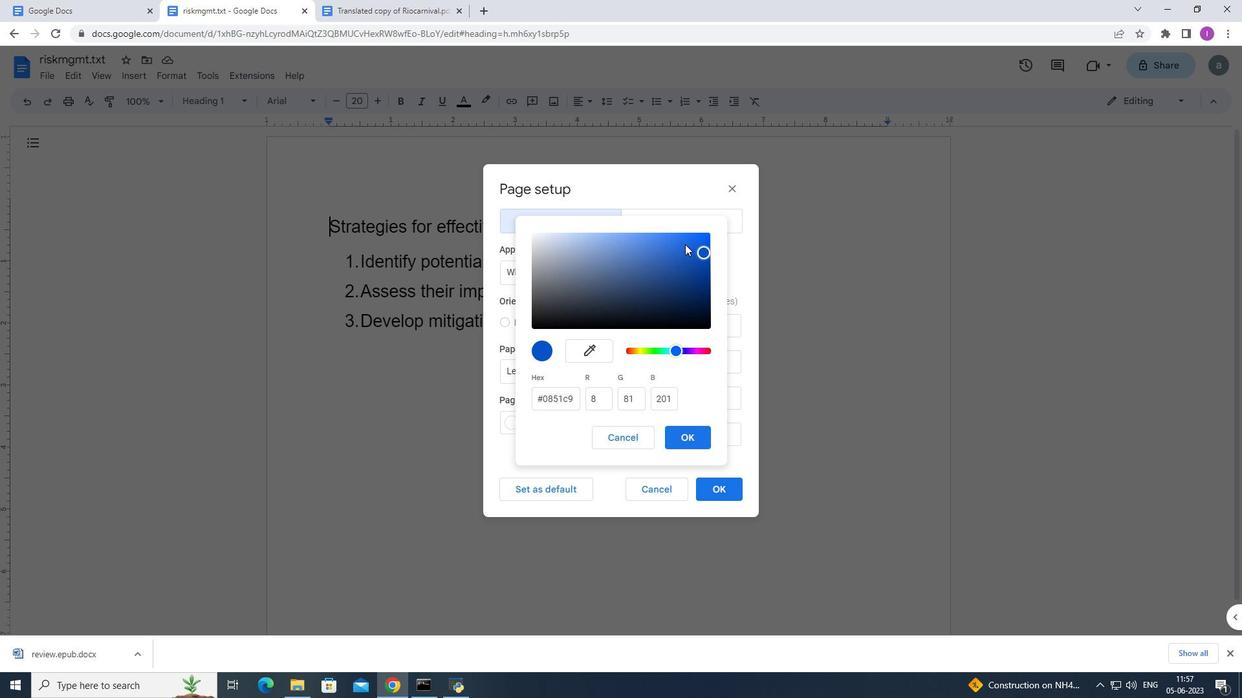 
Action: Mouse moved to (691, 436)
Screenshot: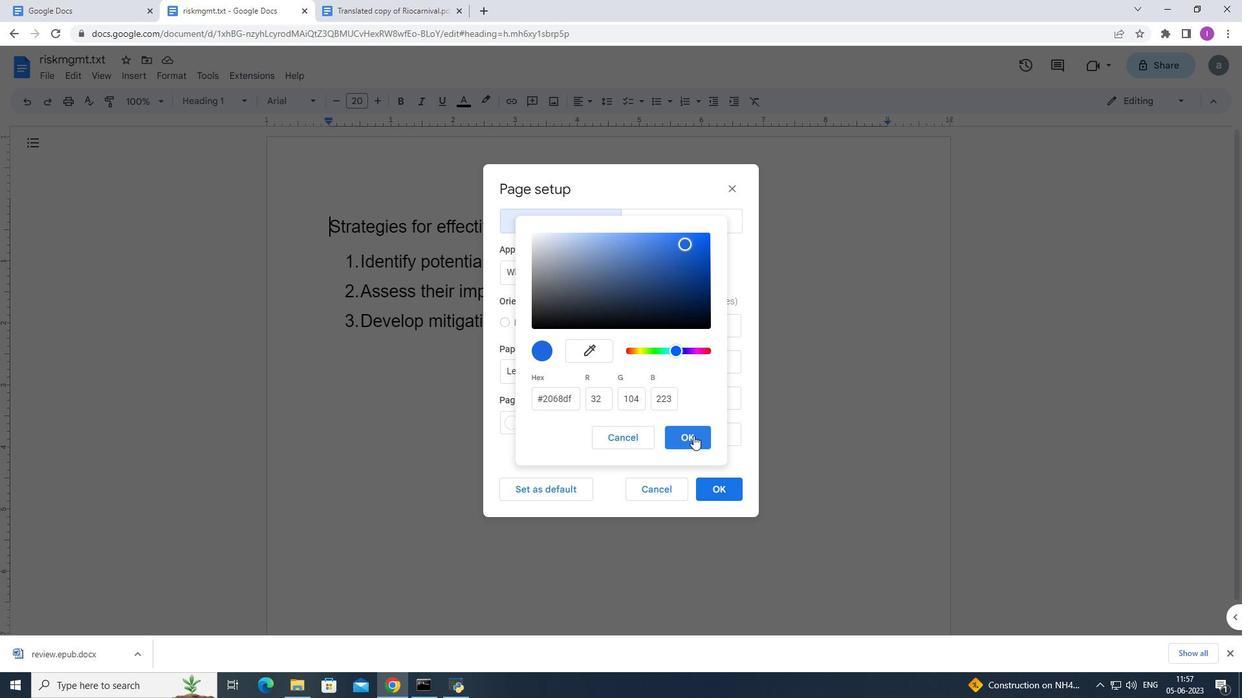 
Action: Mouse pressed left at (691, 436)
Screenshot: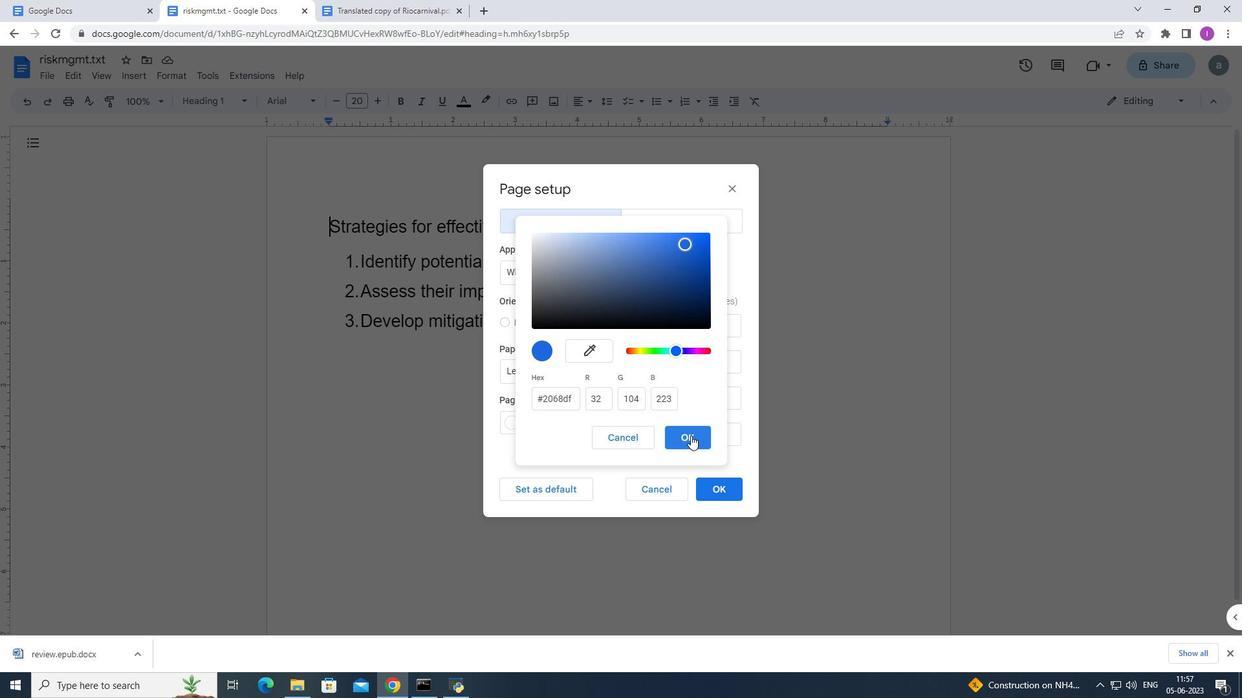 
Action: Mouse moved to (727, 485)
Screenshot: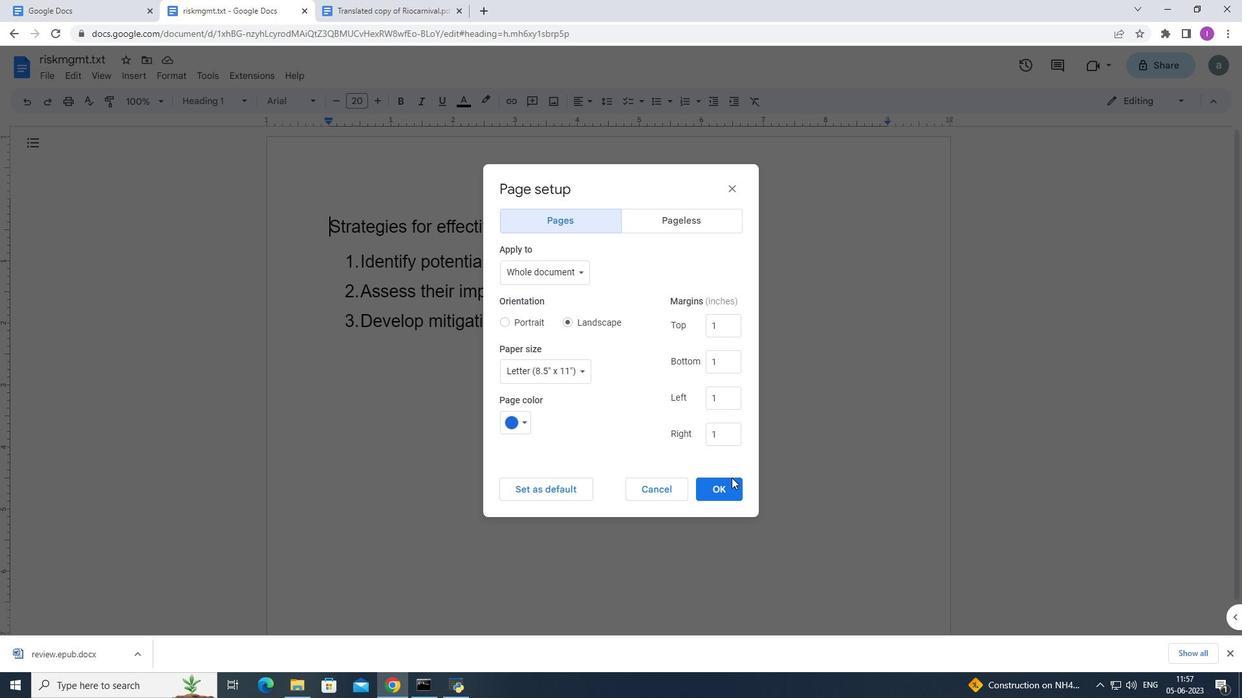 
Action: Mouse pressed left at (727, 485)
Screenshot: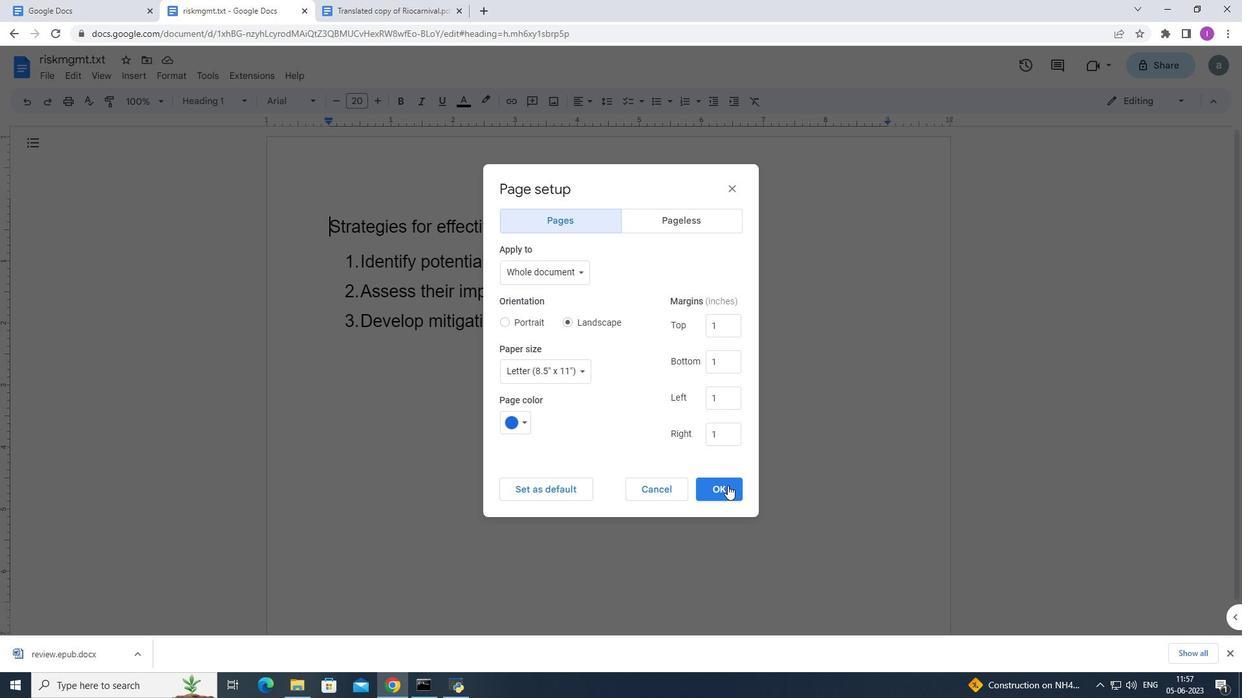 
Action: Mouse moved to (65, 254)
Screenshot: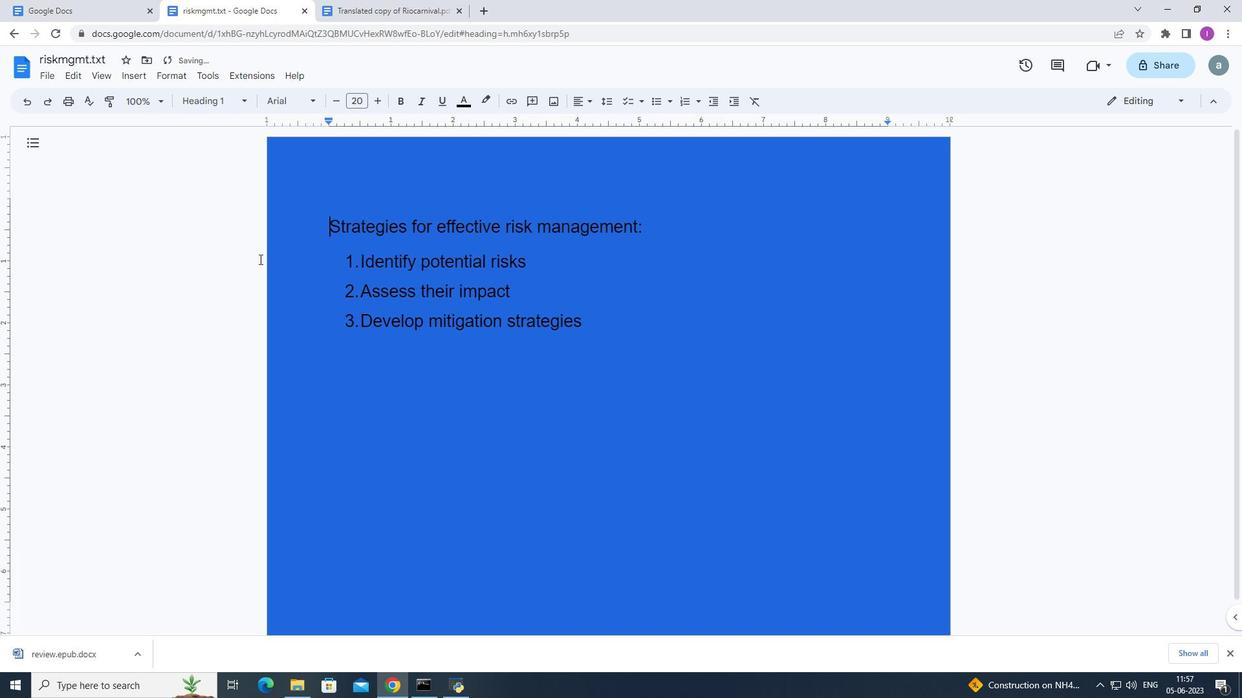 
